 Task: Find connections with filter location Arganzuela with filter topic #Automationwith filter profile language French with filter current company Fresher jobs and hiring alerts with filter school Jaypee University of Engineering and Technology with filter industry Food and Beverage Services with filter service category Lead Generation with filter keywords title Board of Directors
Action: Mouse moved to (191, 243)
Screenshot: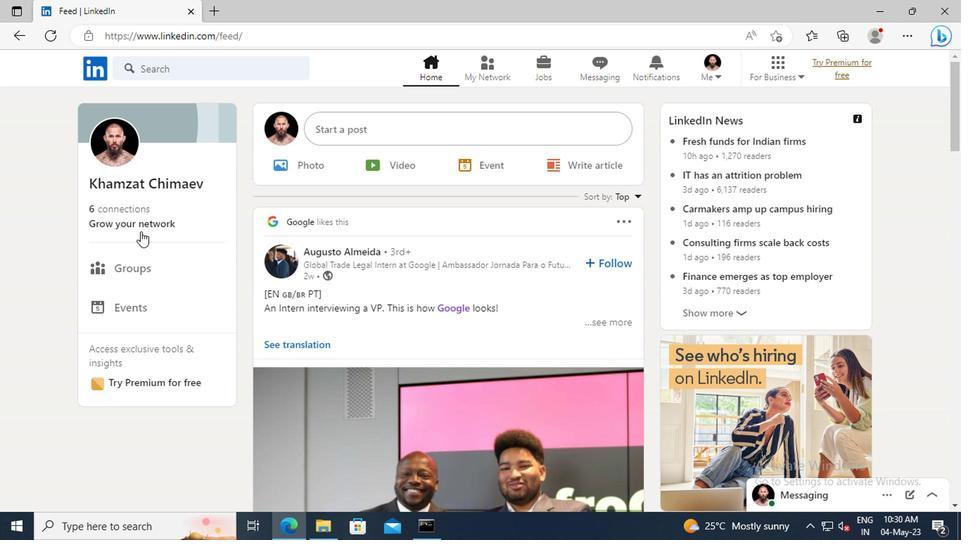 
Action: Mouse pressed left at (191, 243)
Screenshot: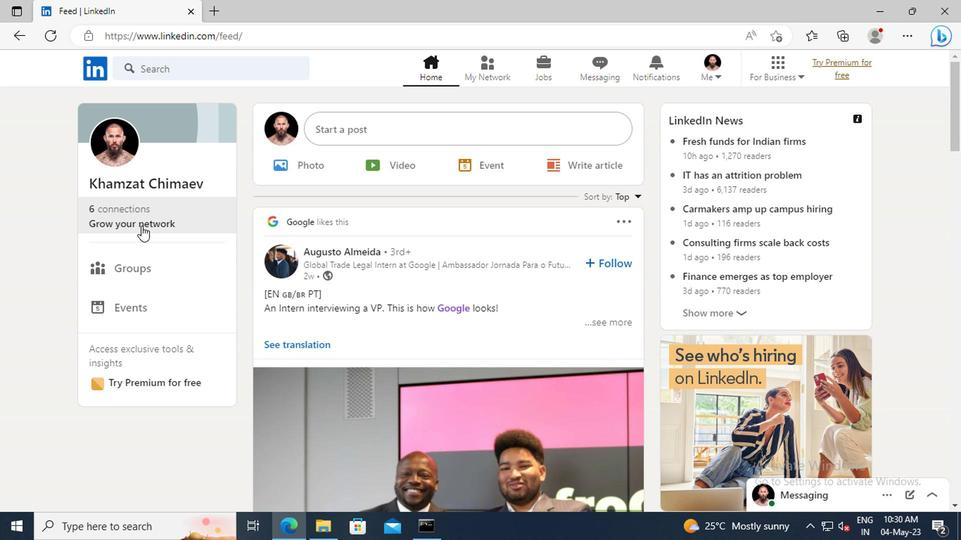 
Action: Mouse moved to (196, 194)
Screenshot: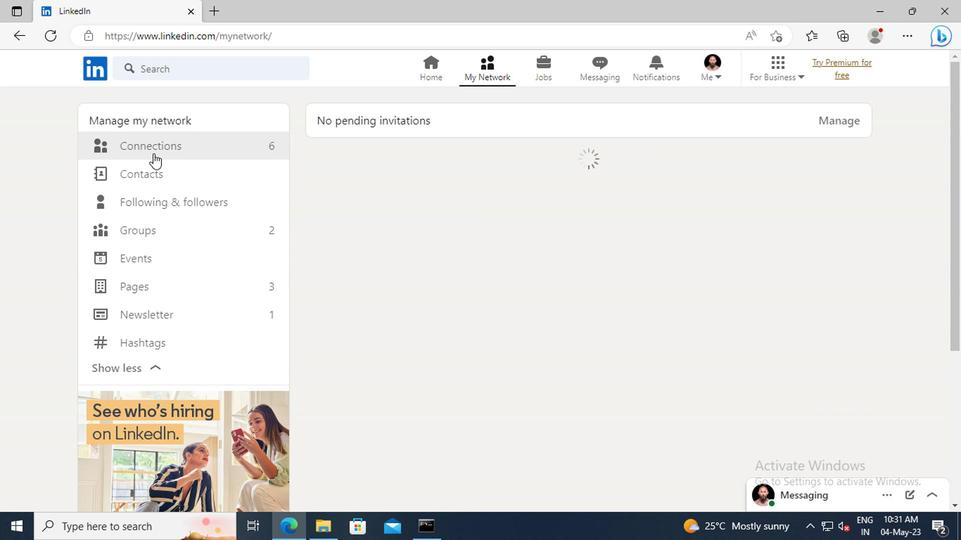 
Action: Mouse pressed left at (196, 194)
Screenshot: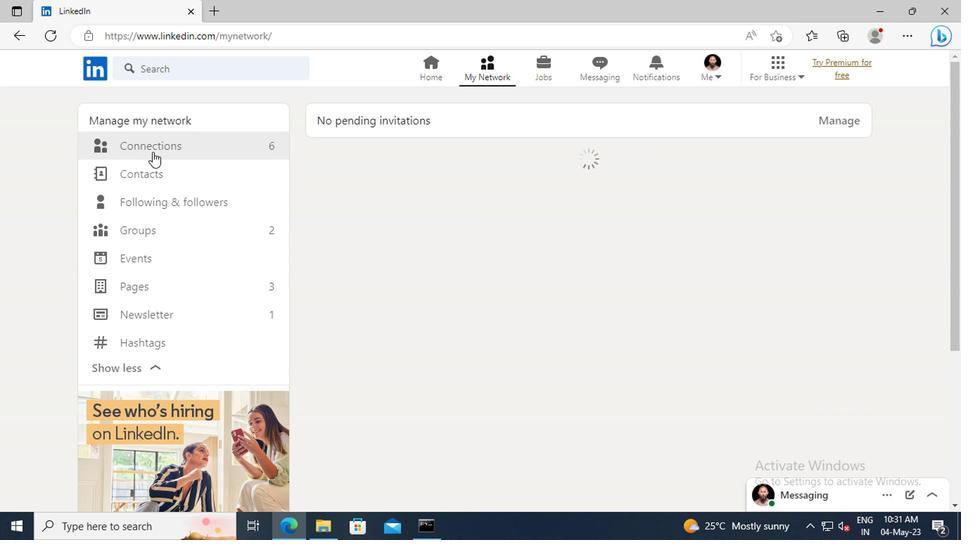 
Action: Mouse moved to (495, 191)
Screenshot: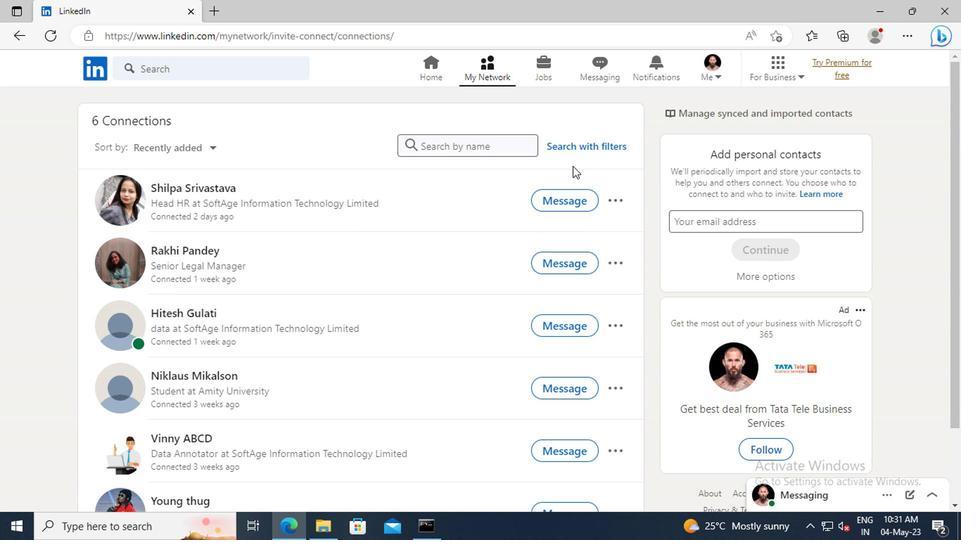 
Action: Mouse pressed left at (495, 191)
Screenshot: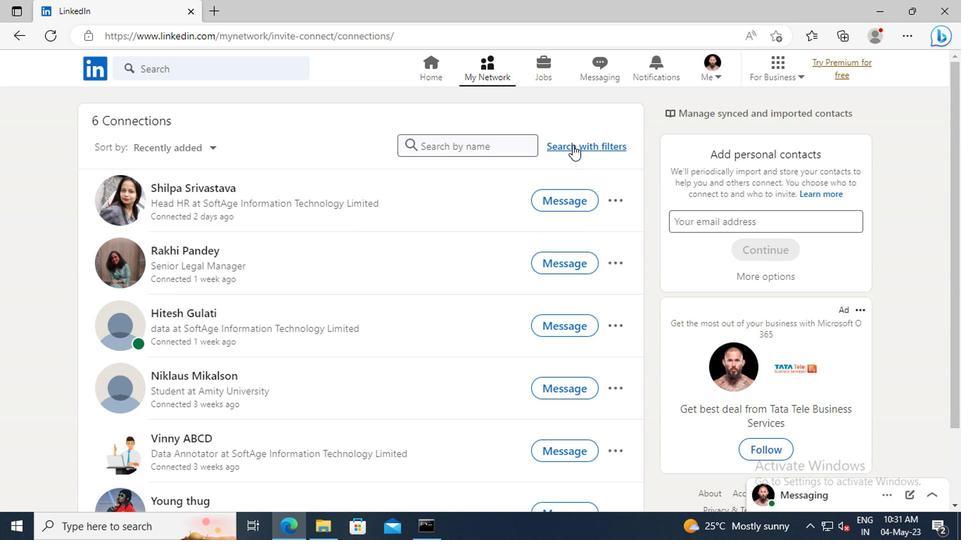 
Action: Mouse moved to (470, 166)
Screenshot: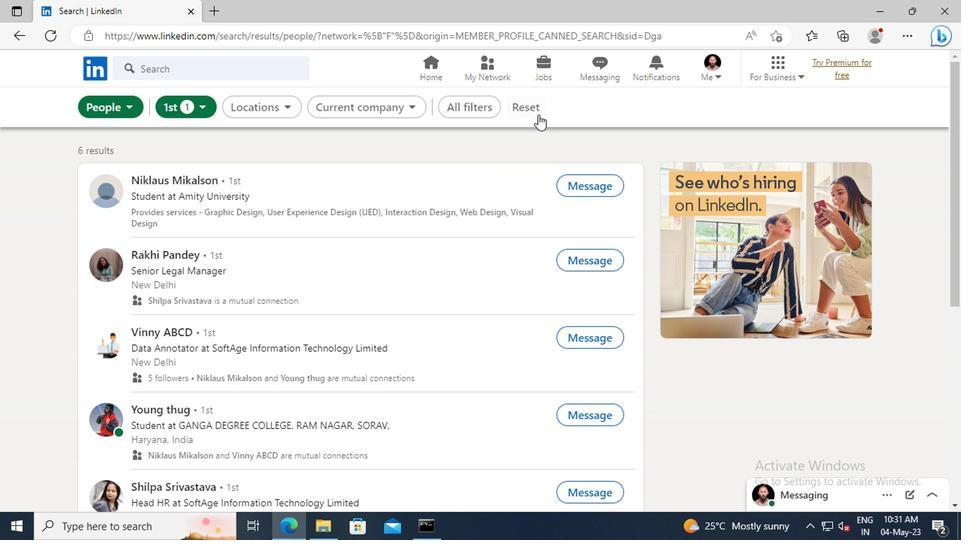 
Action: Mouse pressed left at (470, 166)
Screenshot: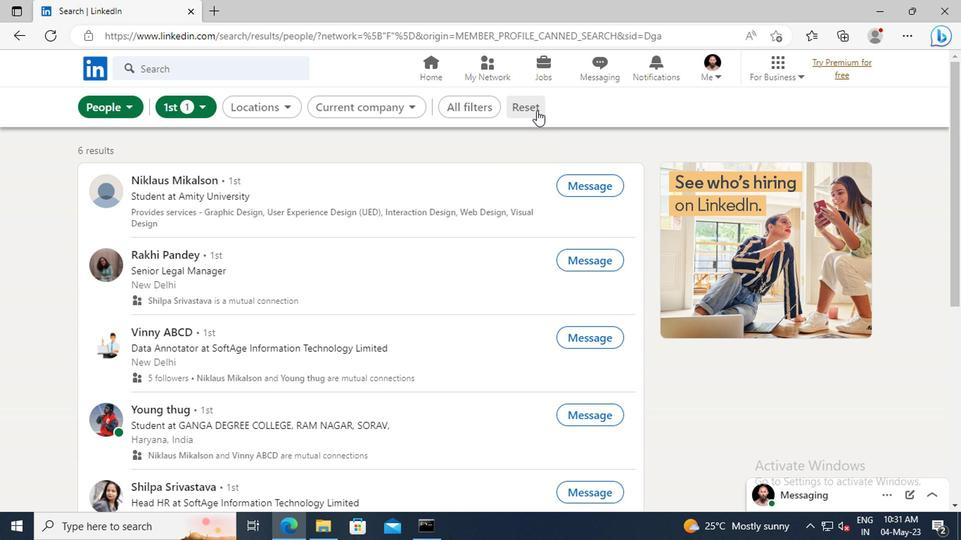 
Action: Mouse moved to (456, 166)
Screenshot: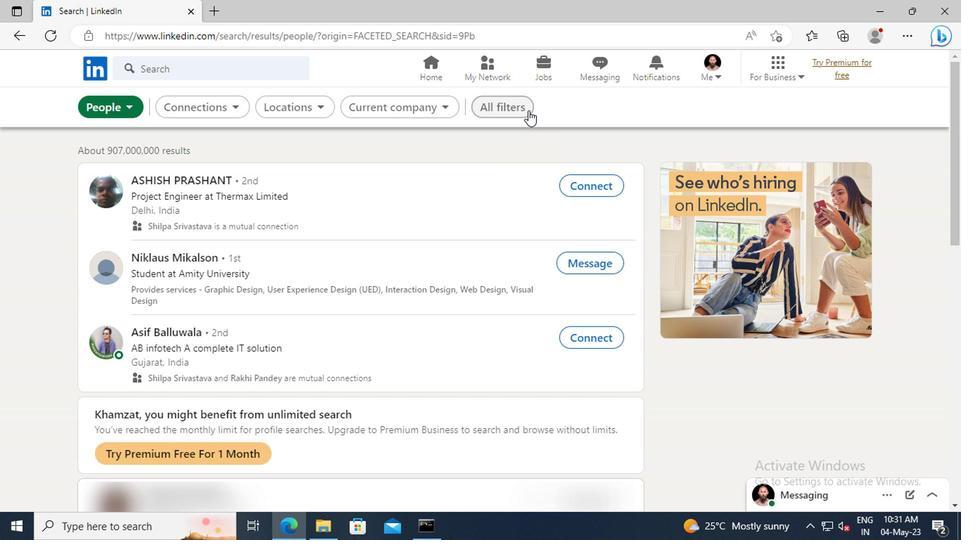 
Action: Mouse pressed left at (456, 166)
Screenshot: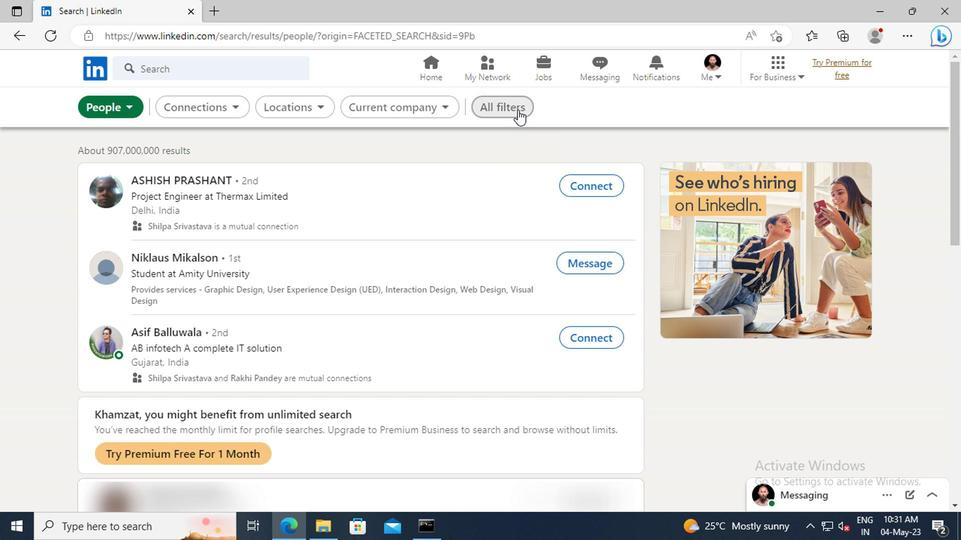 
Action: Mouse moved to (636, 287)
Screenshot: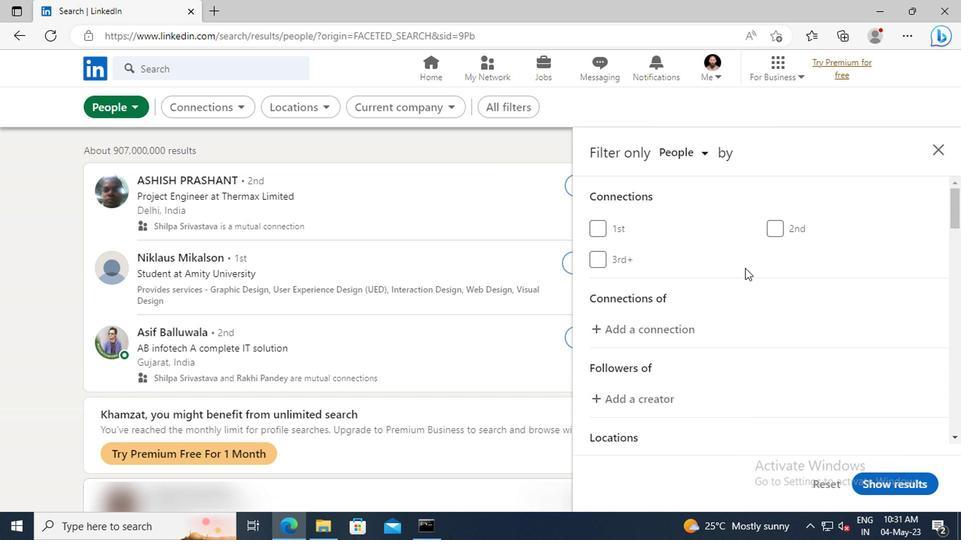 
Action: Mouse scrolled (636, 287) with delta (0, 0)
Screenshot: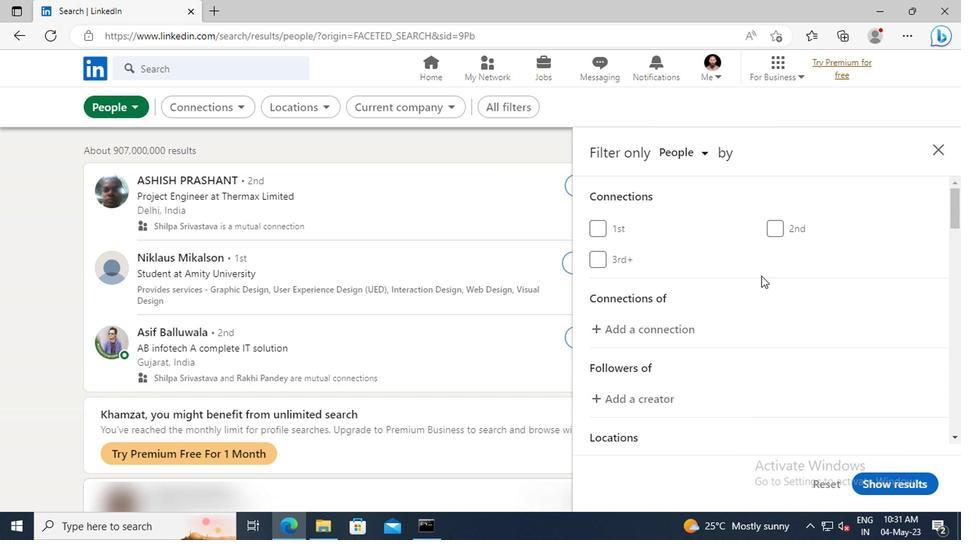 
Action: Mouse scrolled (636, 287) with delta (0, 0)
Screenshot: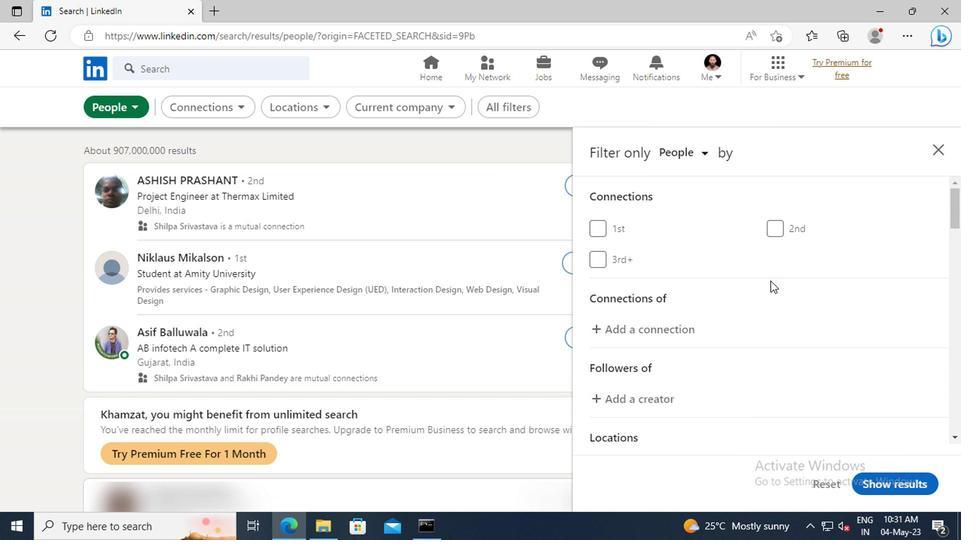 
Action: Mouse scrolled (636, 287) with delta (0, 0)
Screenshot: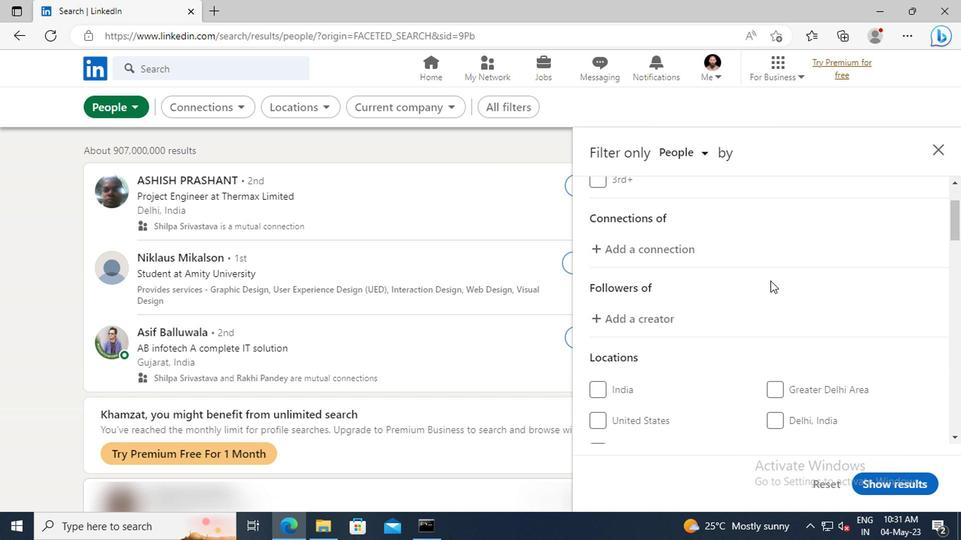 
Action: Mouse scrolled (636, 287) with delta (0, 0)
Screenshot: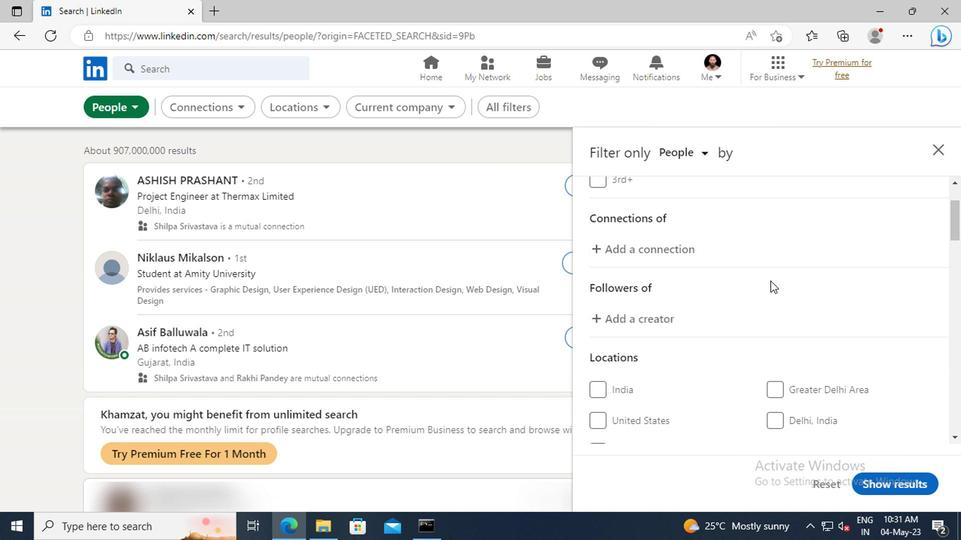 
Action: Mouse scrolled (636, 287) with delta (0, 0)
Screenshot: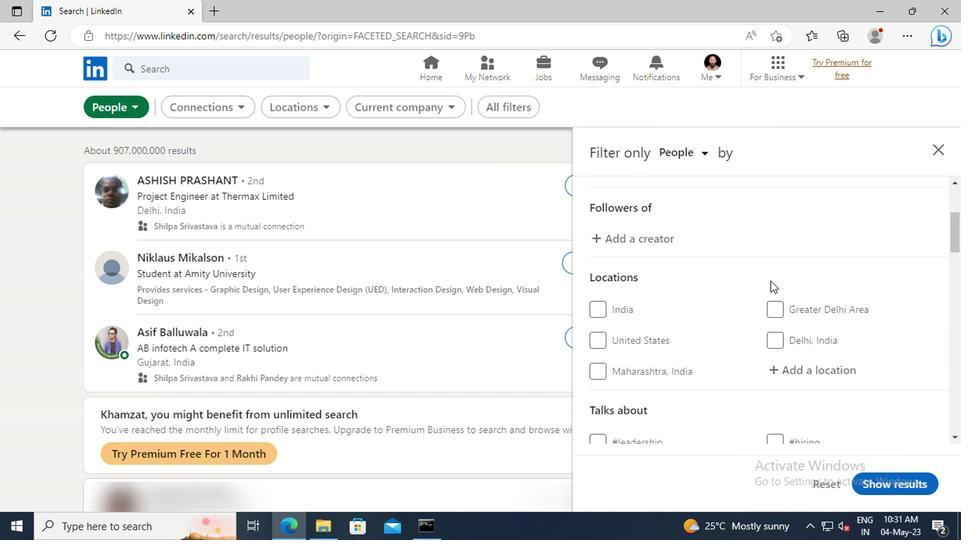 
Action: Mouse scrolled (636, 287) with delta (0, 0)
Screenshot: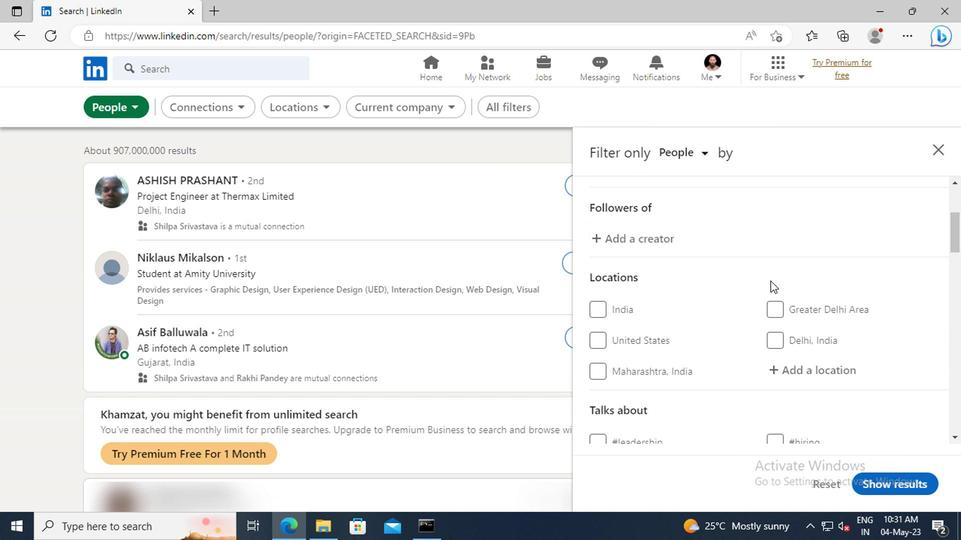 
Action: Mouse moved to (642, 293)
Screenshot: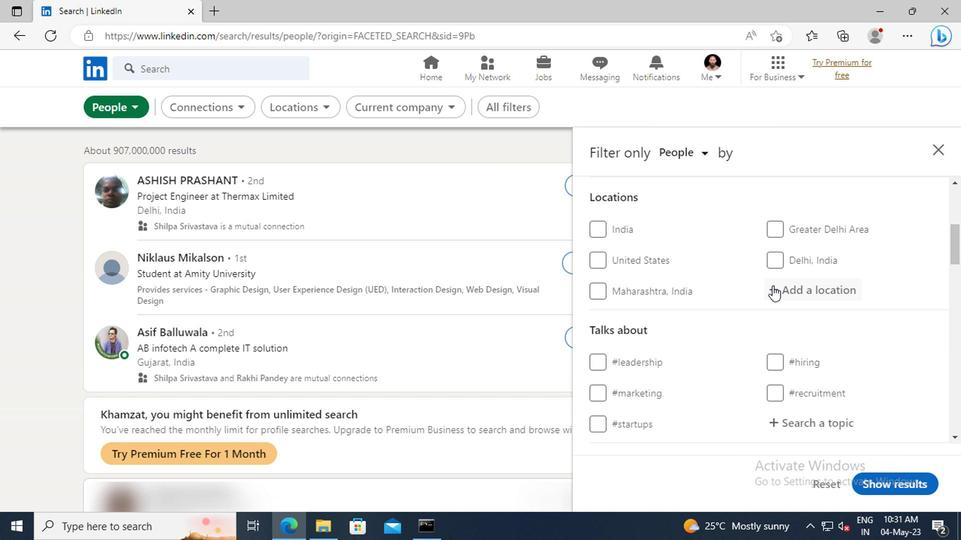 
Action: Mouse pressed left at (642, 293)
Screenshot: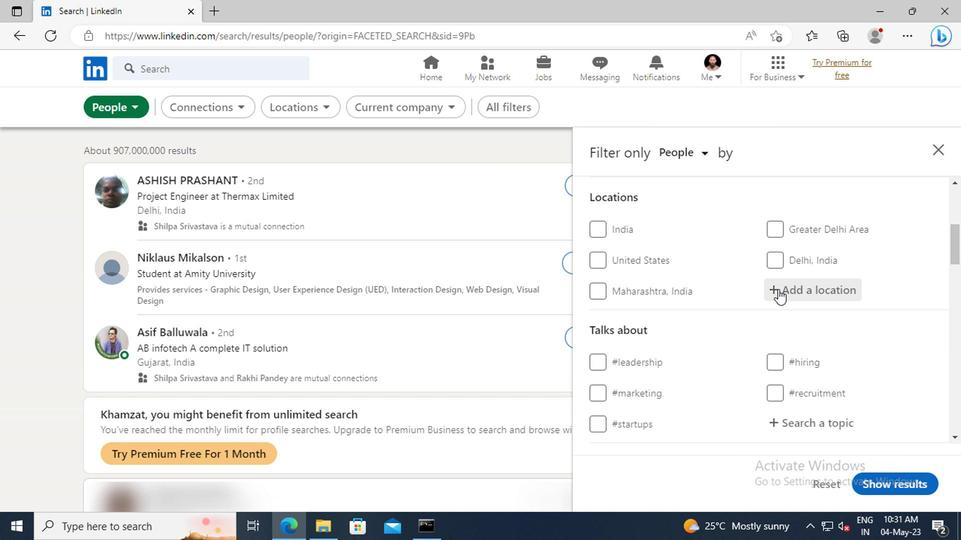 
Action: Key pressed <Key.shift>ARGANZUELA<Key.enter>
Screenshot: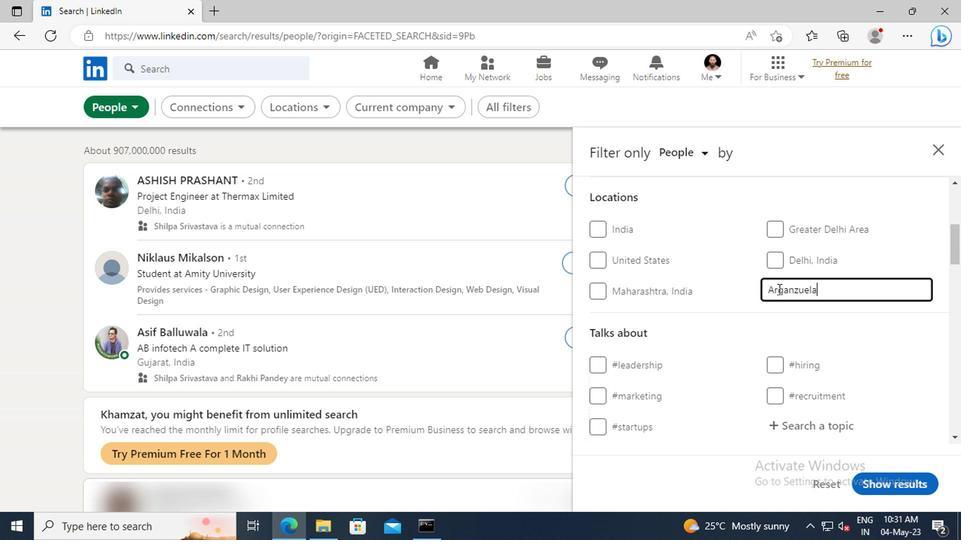 
Action: Mouse scrolled (642, 293) with delta (0, 0)
Screenshot: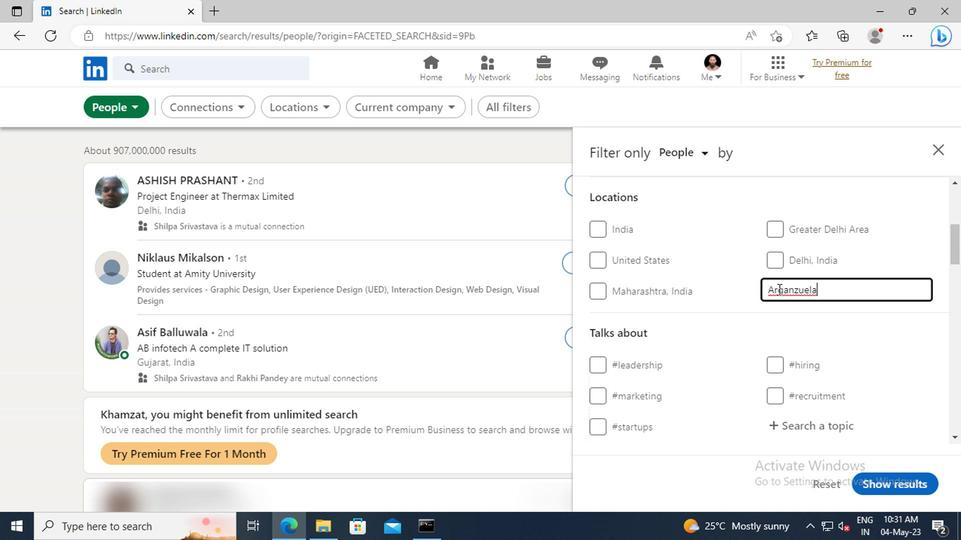 
Action: Mouse scrolled (642, 293) with delta (0, 0)
Screenshot: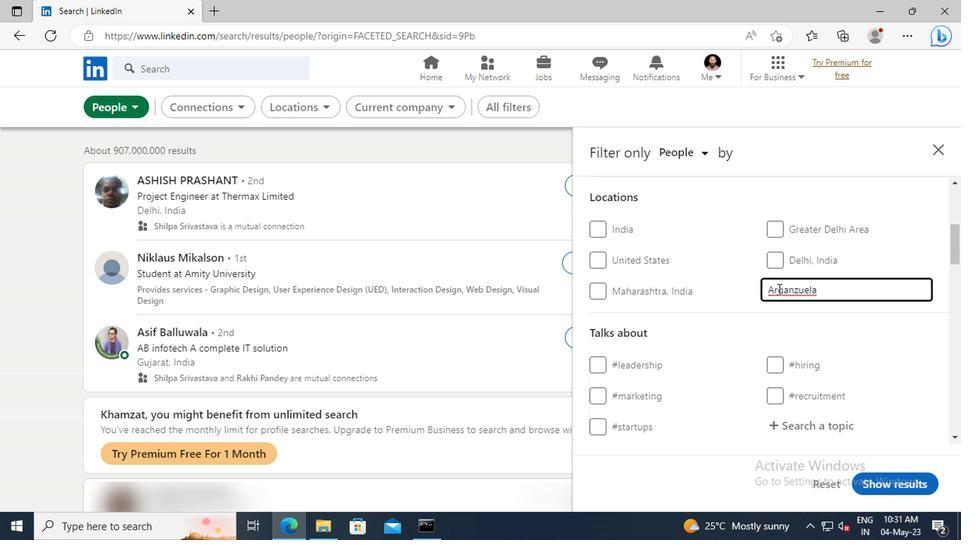 
Action: Mouse scrolled (642, 293) with delta (0, 0)
Screenshot: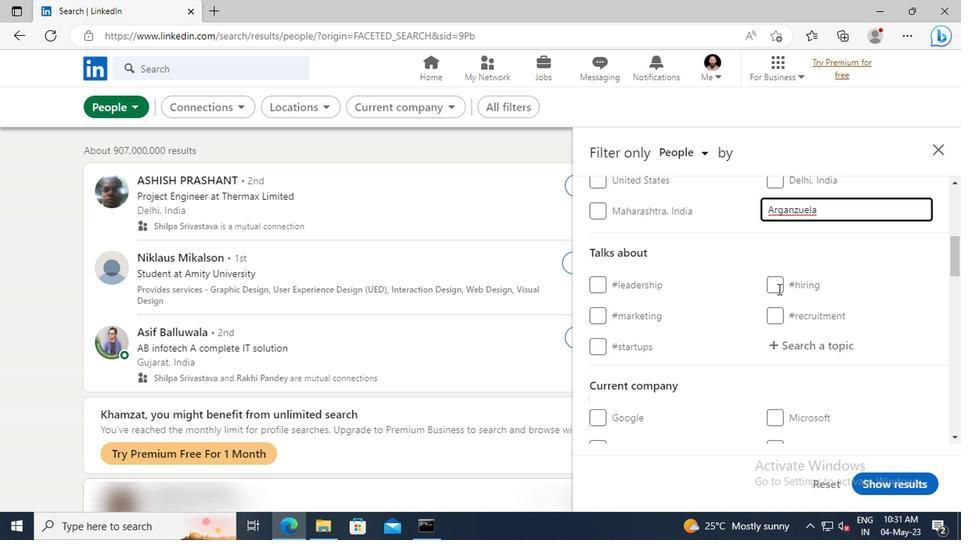 
Action: Mouse moved to (646, 304)
Screenshot: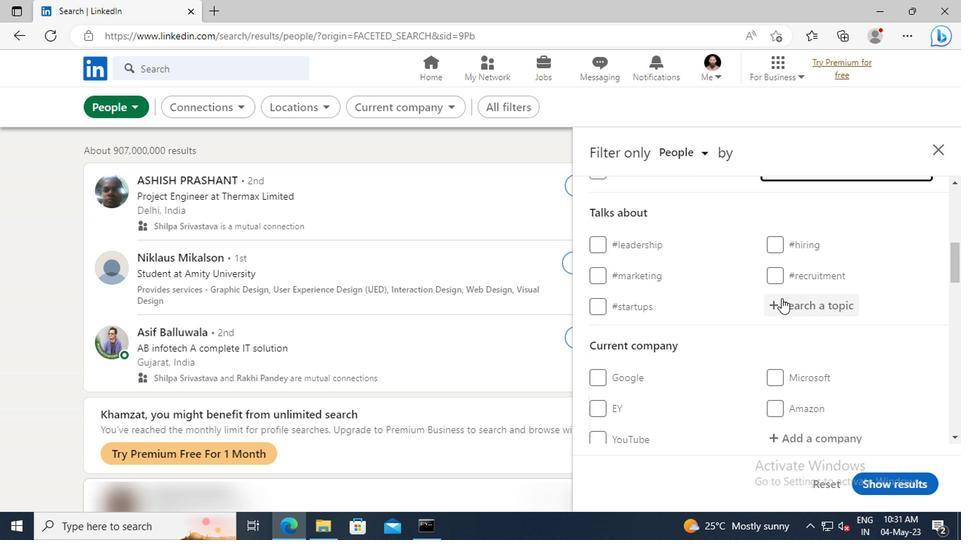 
Action: Mouse pressed left at (646, 304)
Screenshot: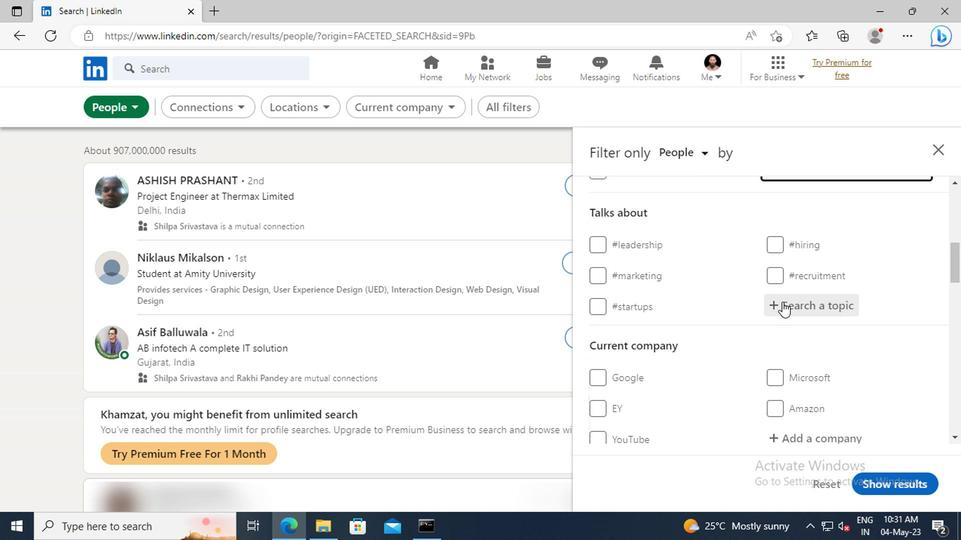 
Action: Key pressed <Key.shift>AUTOMAT
Screenshot: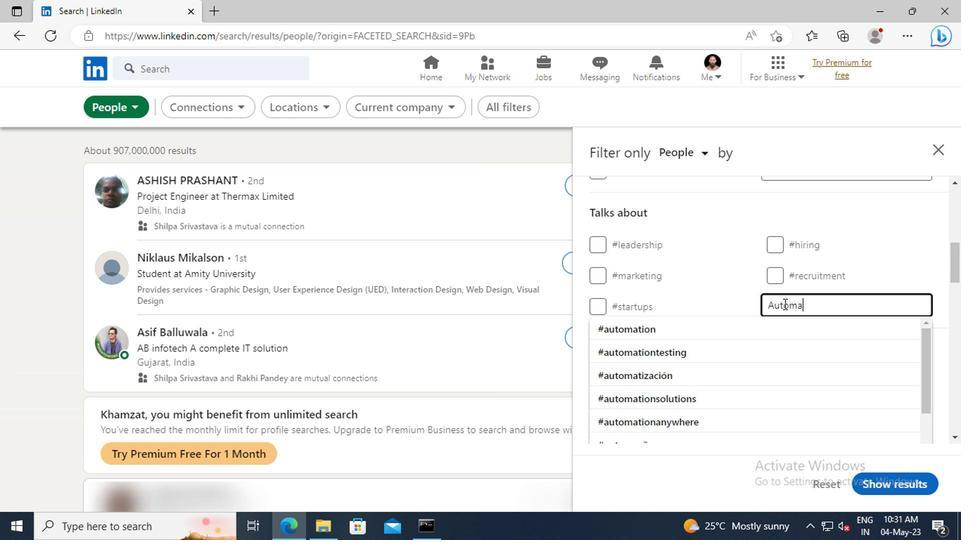 
Action: Mouse moved to (650, 318)
Screenshot: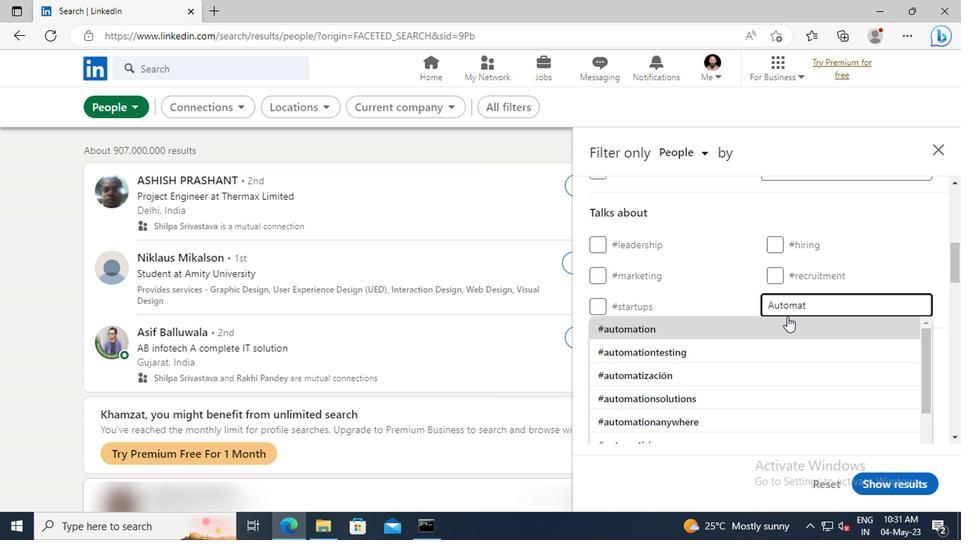 
Action: Mouse pressed left at (650, 318)
Screenshot: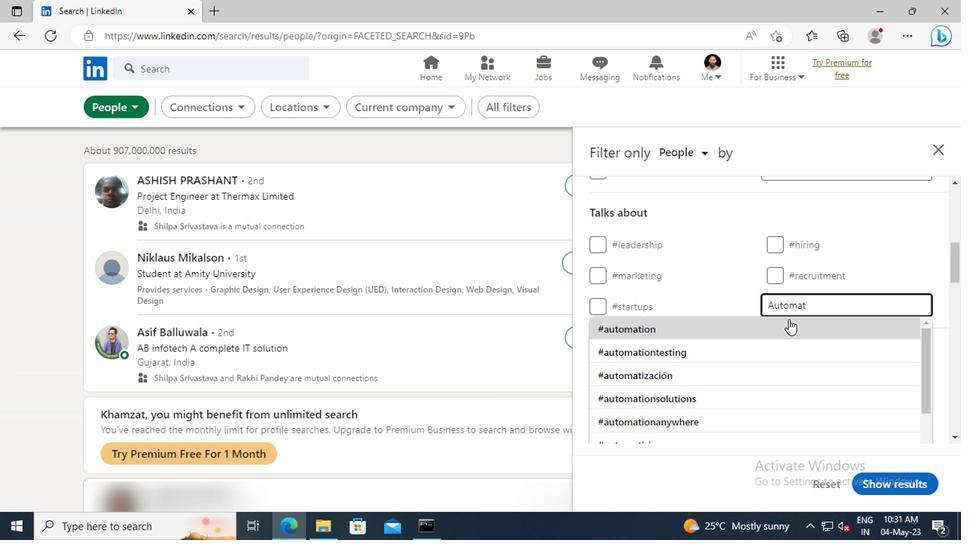 
Action: Mouse scrolled (650, 317) with delta (0, 0)
Screenshot: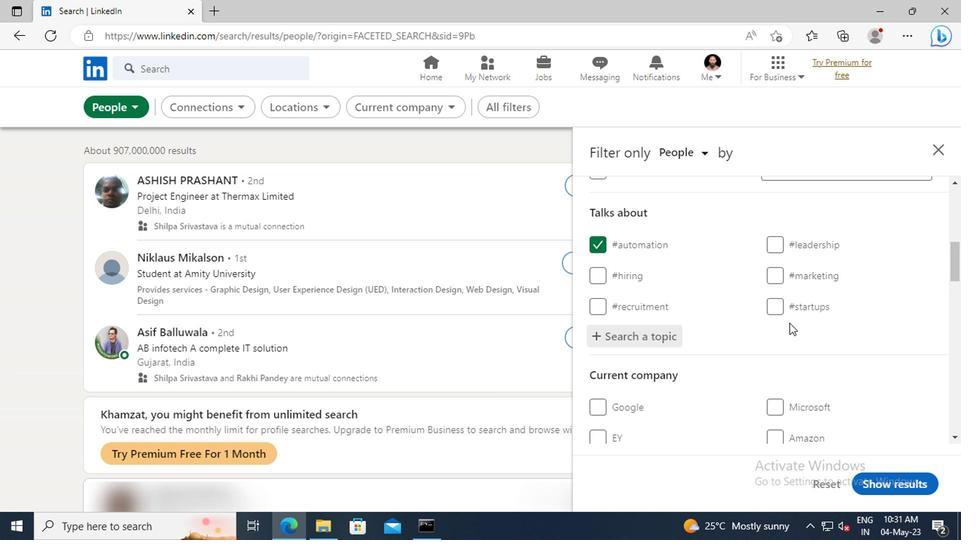 
Action: Mouse scrolled (650, 317) with delta (0, 0)
Screenshot: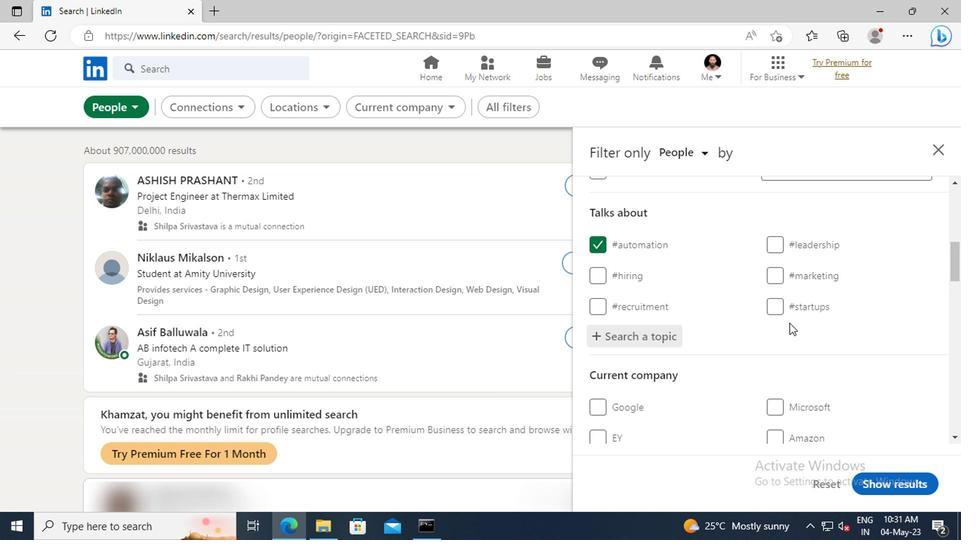 
Action: Mouse scrolled (650, 317) with delta (0, 0)
Screenshot: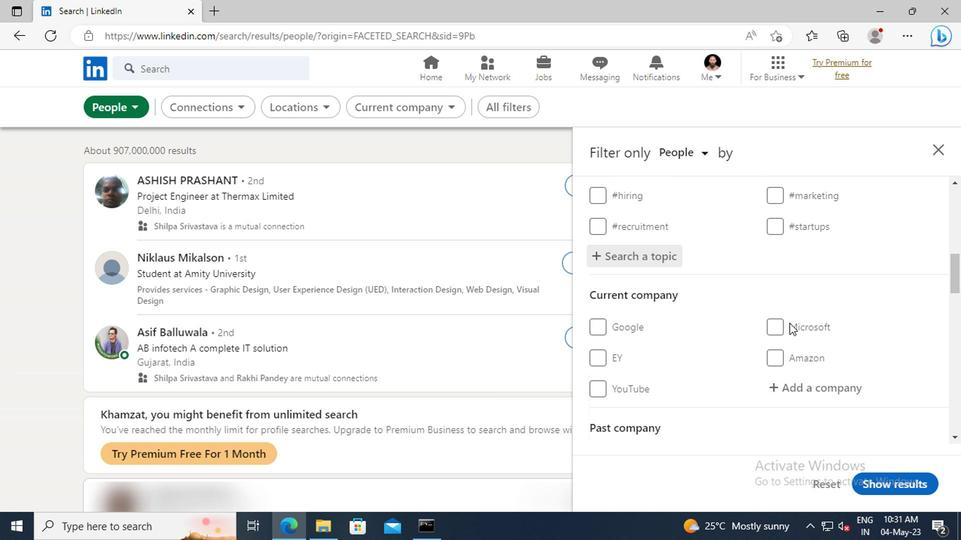 
Action: Mouse scrolled (650, 317) with delta (0, 0)
Screenshot: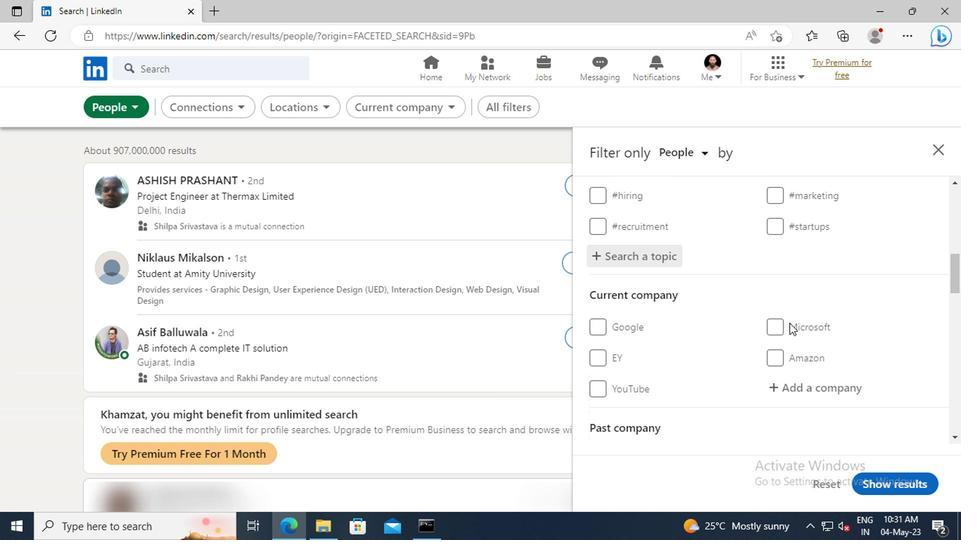 
Action: Mouse scrolled (650, 317) with delta (0, 0)
Screenshot: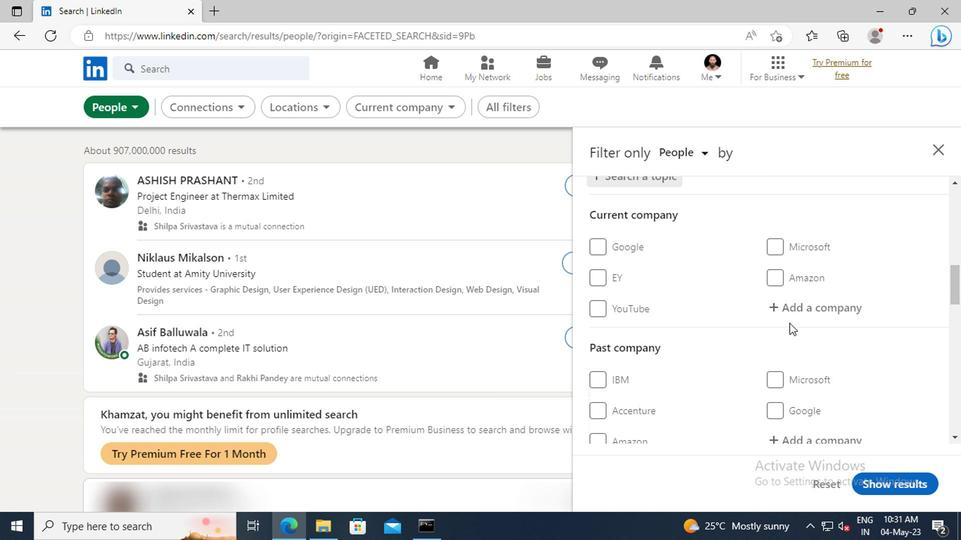 
Action: Mouse scrolled (650, 317) with delta (0, 0)
Screenshot: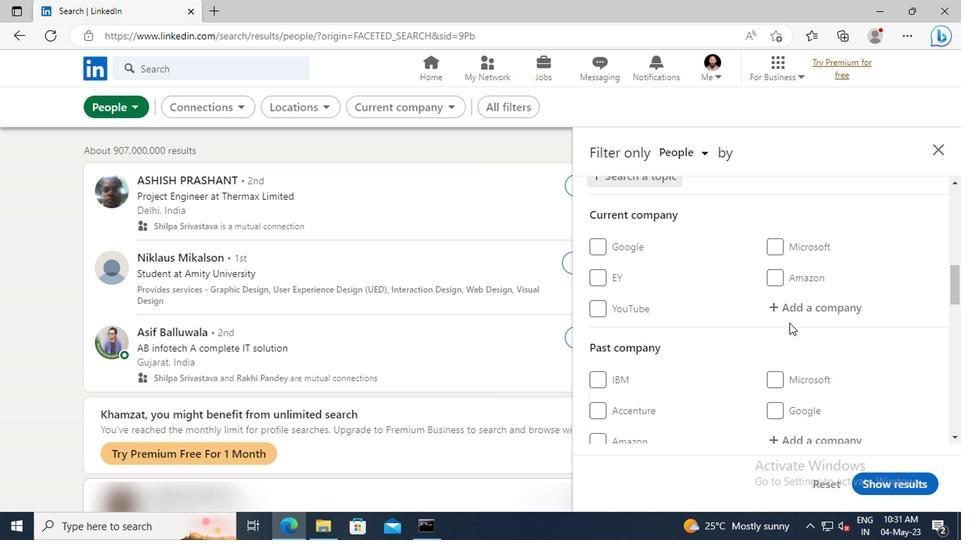 
Action: Mouse scrolled (650, 317) with delta (0, 0)
Screenshot: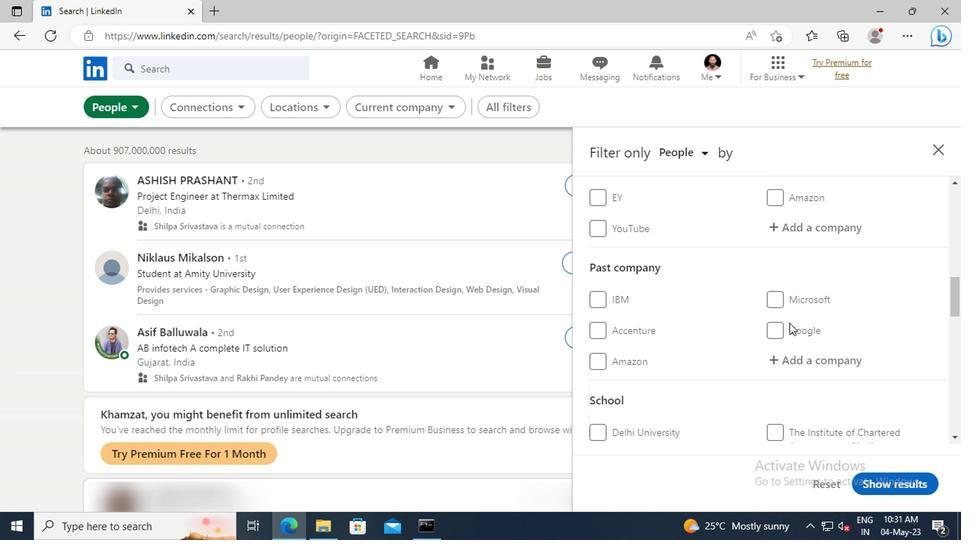 
Action: Mouse scrolled (650, 317) with delta (0, 0)
Screenshot: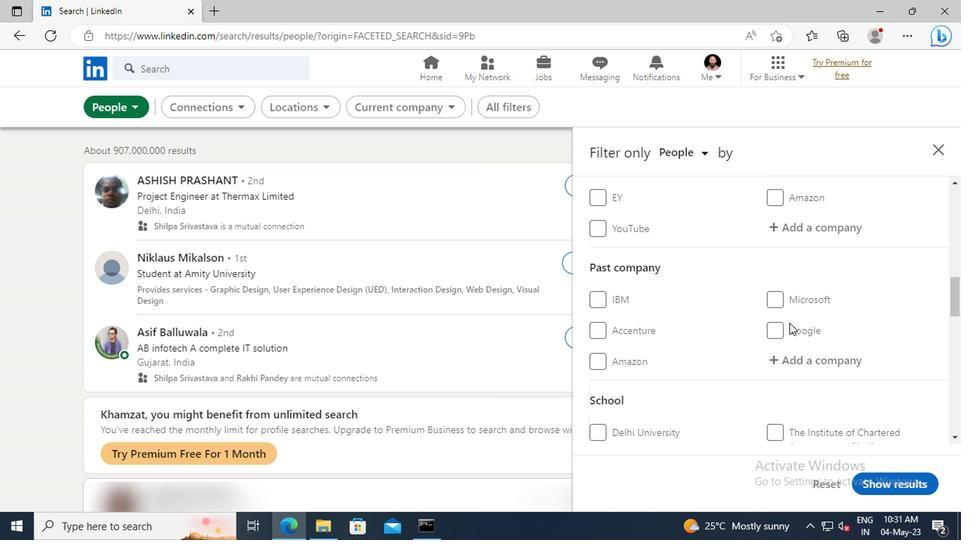 
Action: Mouse scrolled (650, 317) with delta (0, 0)
Screenshot: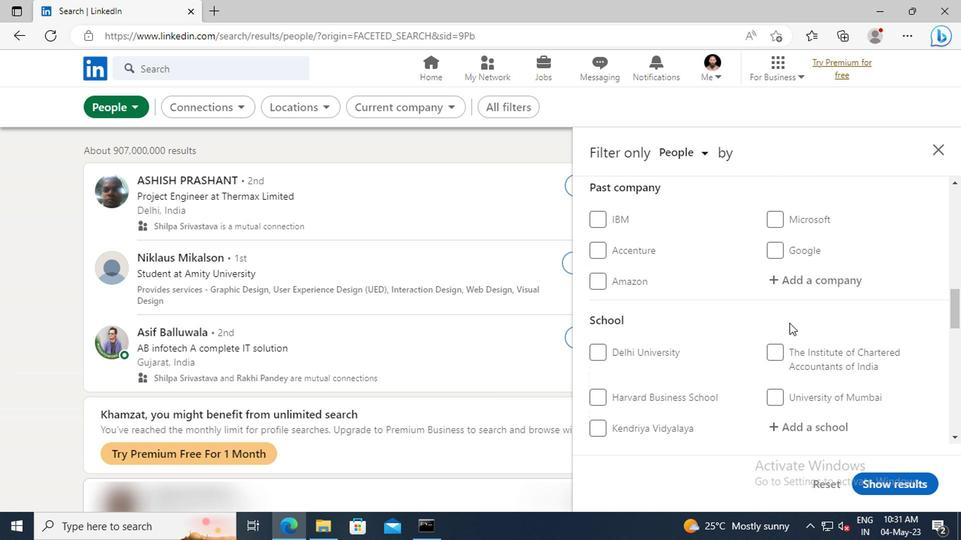 
Action: Mouse scrolled (650, 317) with delta (0, 0)
Screenshot: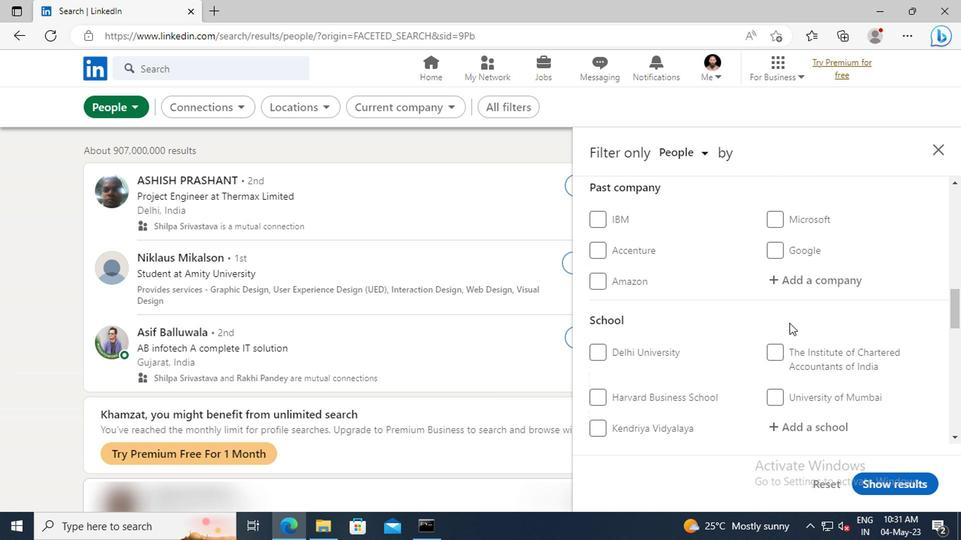 
Action: Mouse scrolled (650, 317) with delta (0, 0)
Screenshot: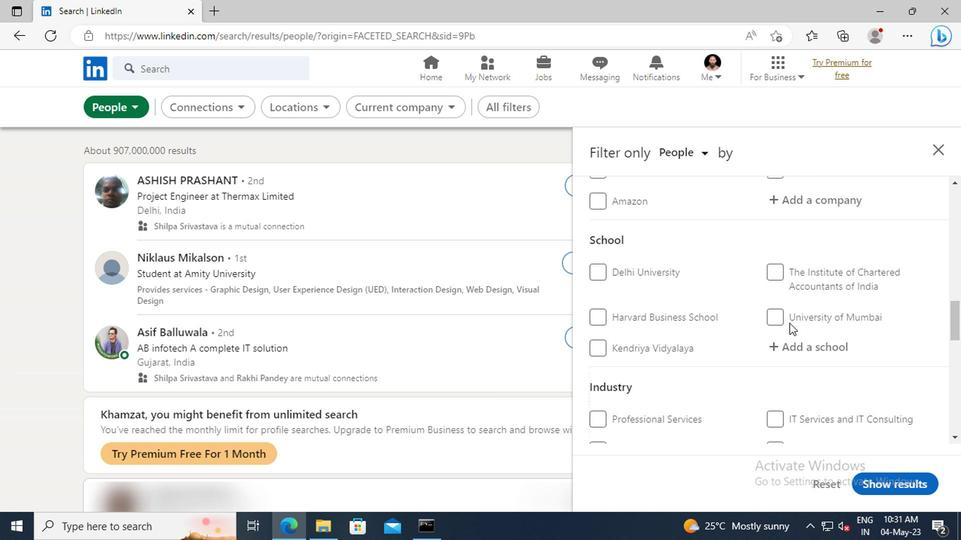 
Action: Mouse scrolled (650, 317) with delta (0, 0)
Screenshot: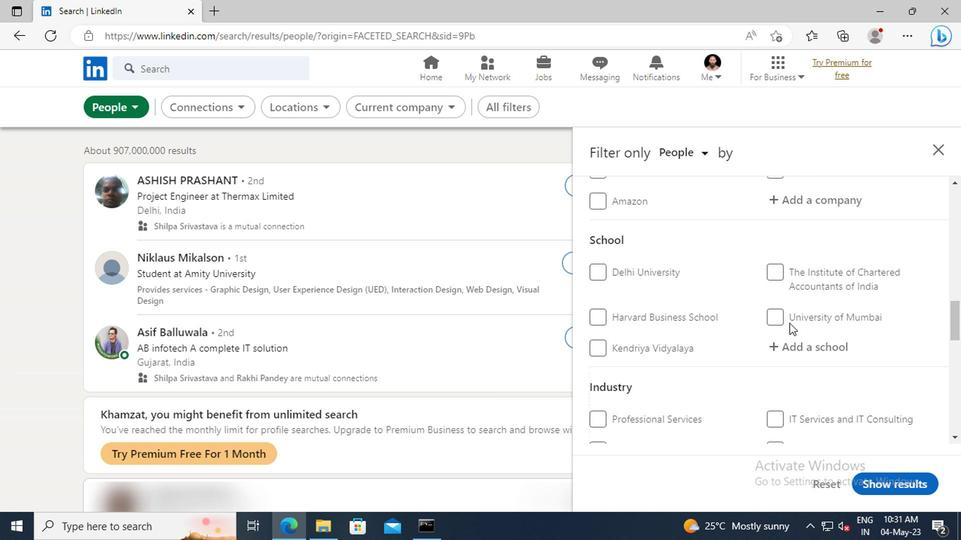 
Action: Mouse scrolled (650, 317) with delta (0, 0)
Screenshot: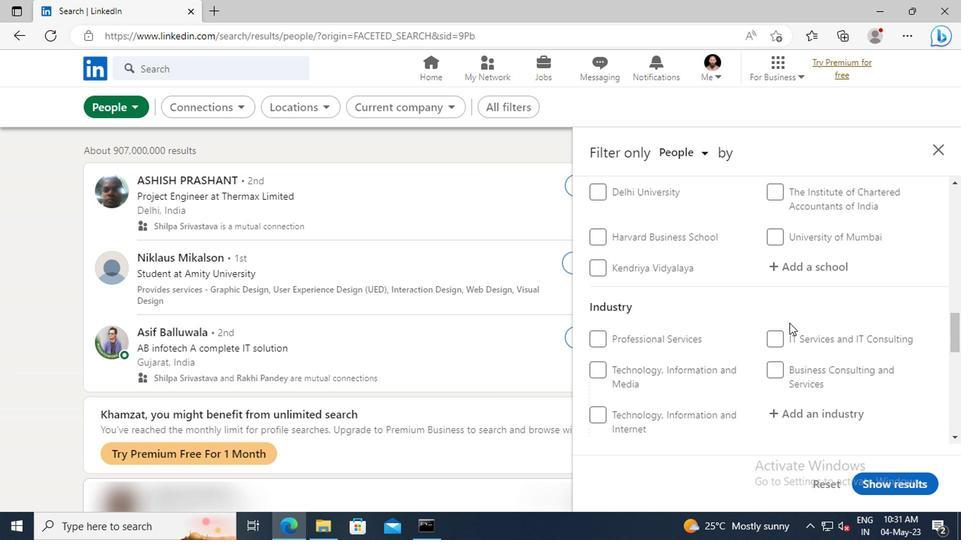 
Action: Mouse scrolled (650, 317) with delta (0, 0)
Screenshot: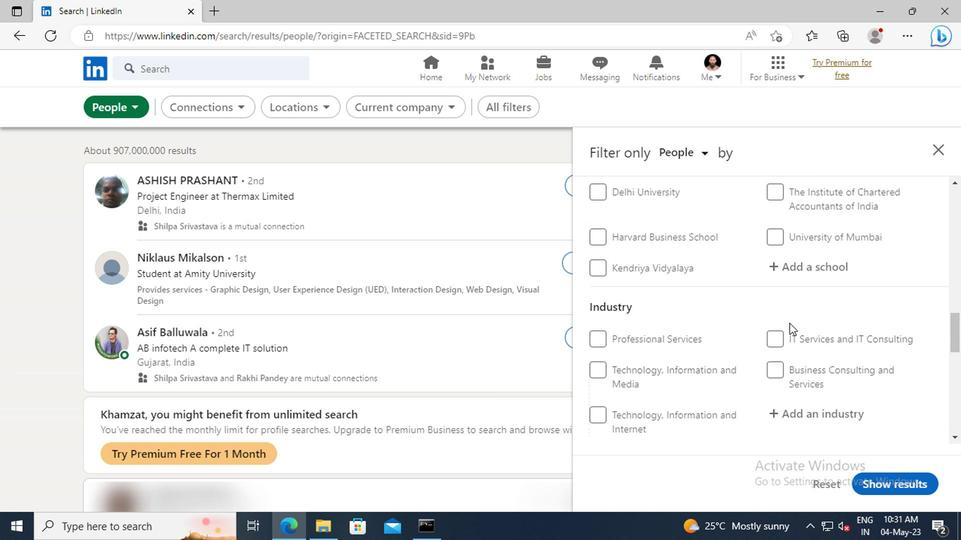 
Action: Mouse scrolled (650, 317) with delta (0, 0)
Screenshot: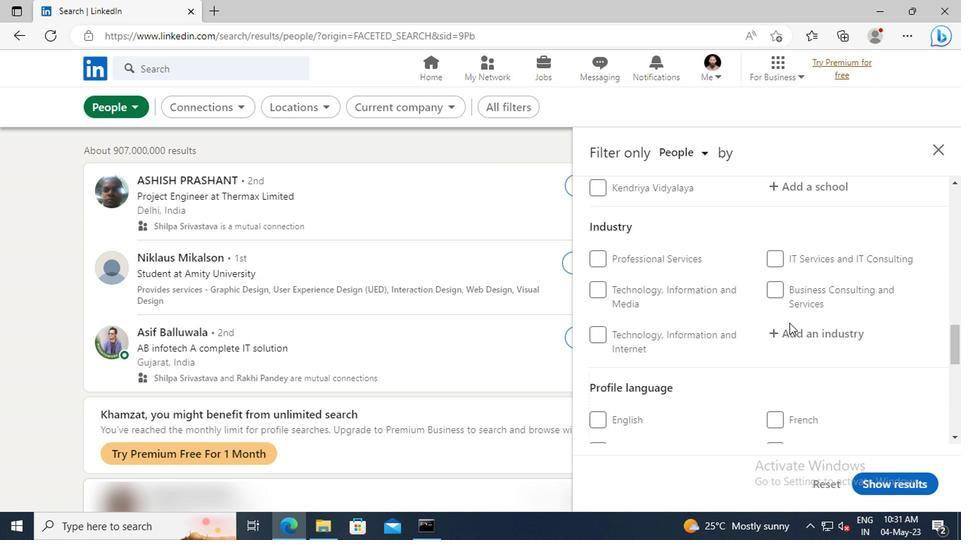 
Action: Mouse moved to (650, 318)
Screenshot: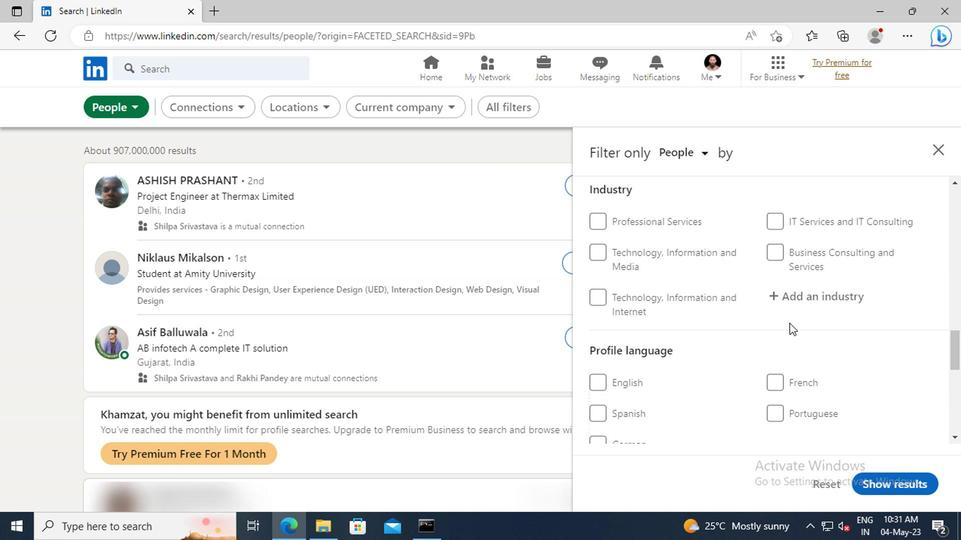 
Action: Mouse scrolled (650, 318) with delta (0, 0)
Screenshot: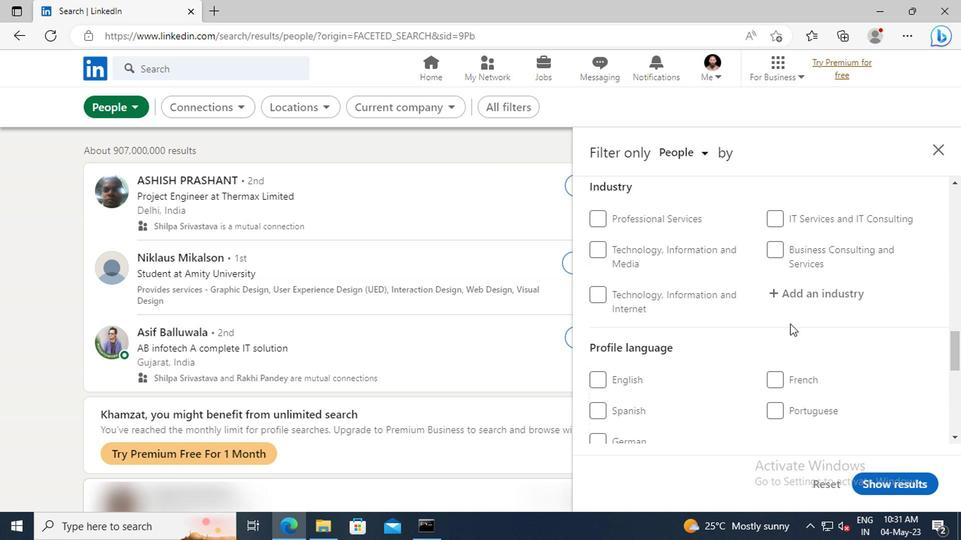 
Action: Mouse moved to (639, 330)
Screenshot: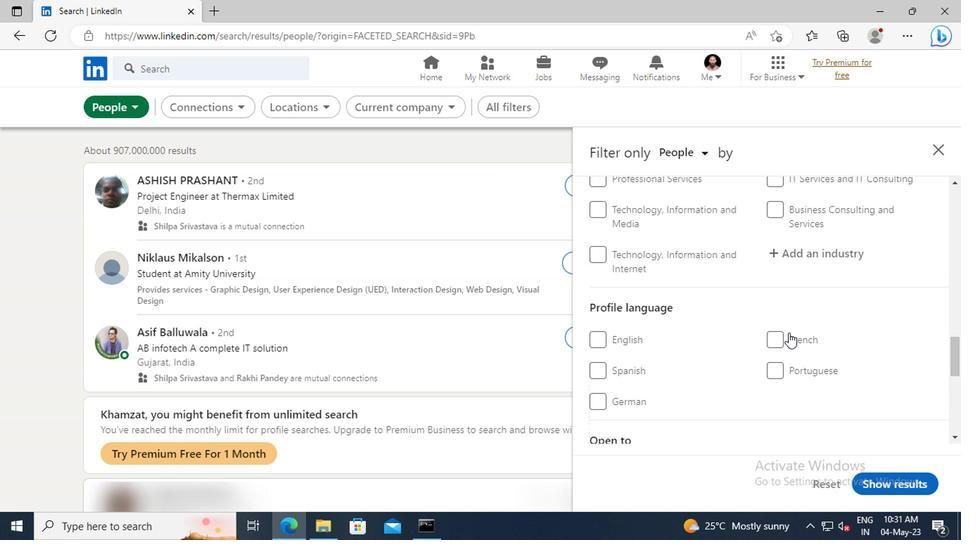 
Action: Mouse pressed left at (639, 330)
Screenshot: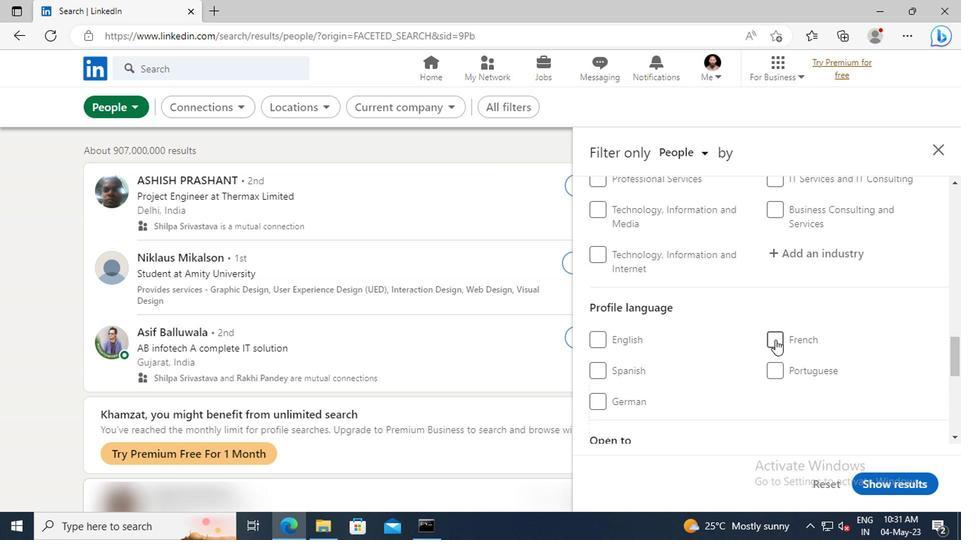 
Action: Mouse moved to (648, 305)
Screenshot: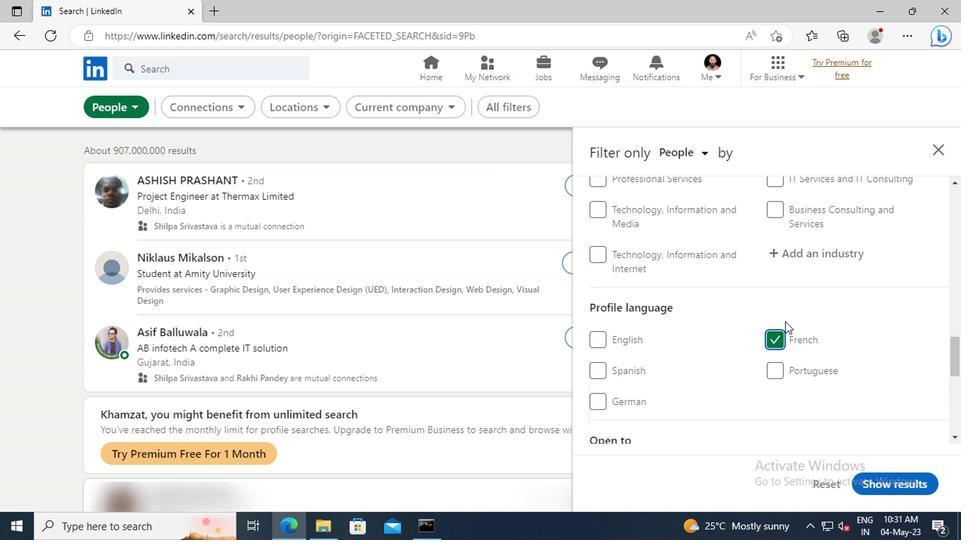 
Action: Mouse scrolled (648, 306) with delta (0, 0)
Screenshot: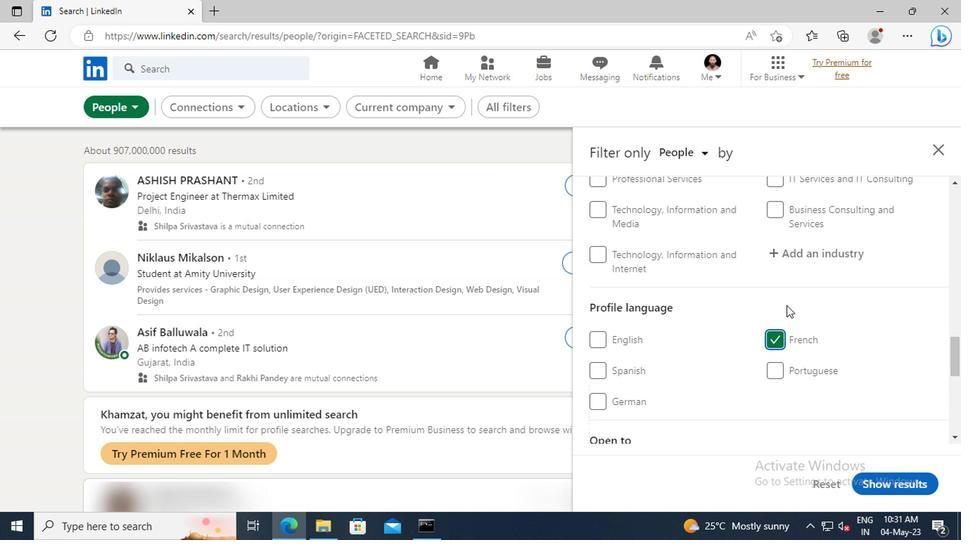 
Action: Mouse scrolled (648, 306) with delta (0, 0)
Screenshot: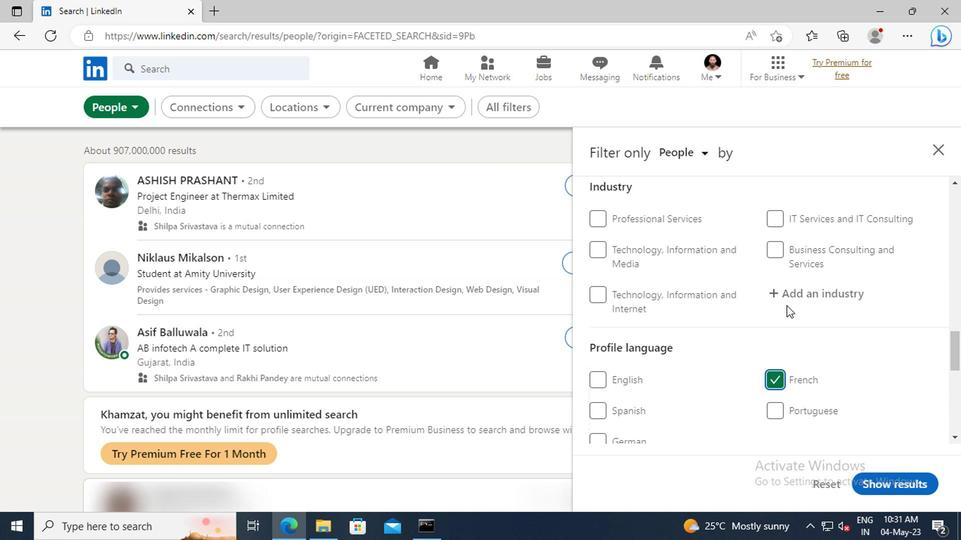 
Action: Mouse scrolled (648, 306) with delta (0, 0)
Screenshot: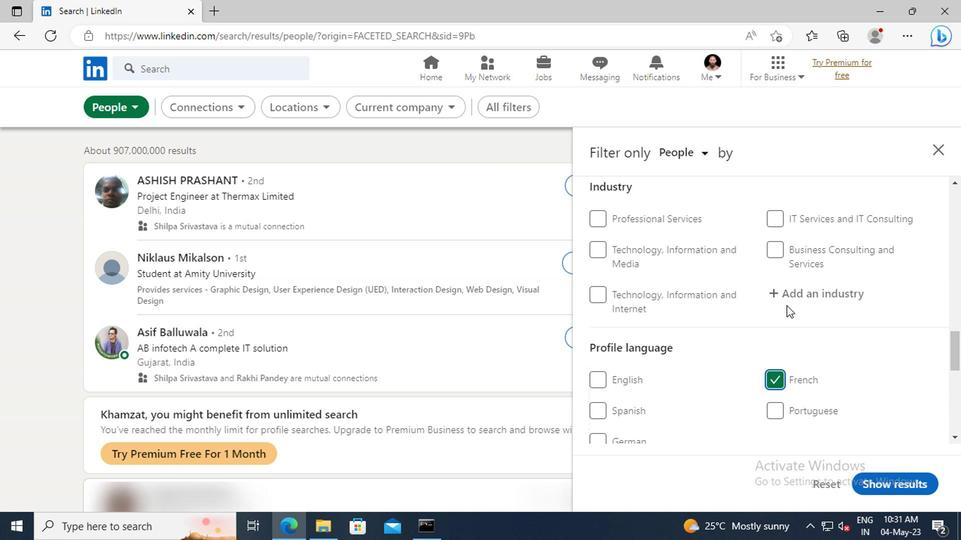 
Action: Mouse scrolled (648, 306) with delta (0, 0)
Screenshot: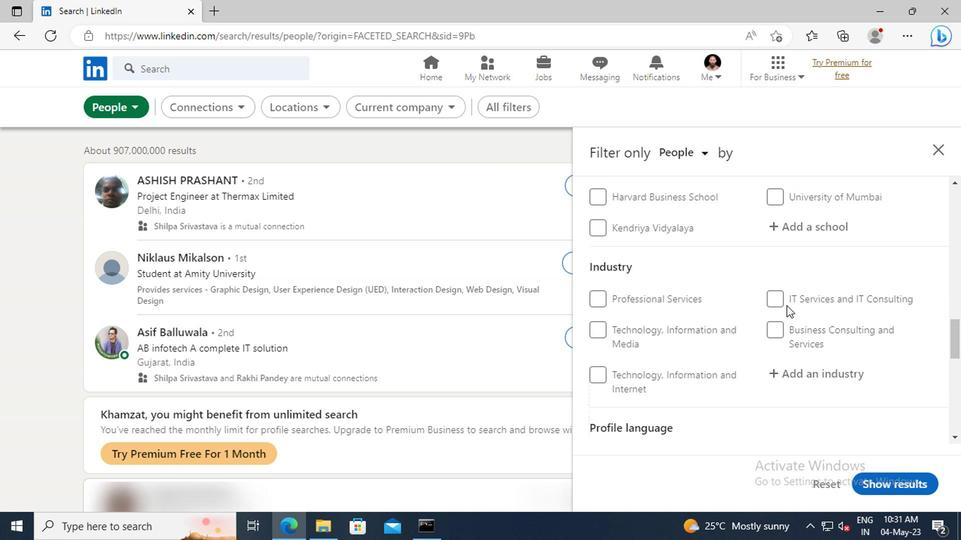 
Action: Mouse scrolled (648, 306) with delta (0, 0)
Screenshot: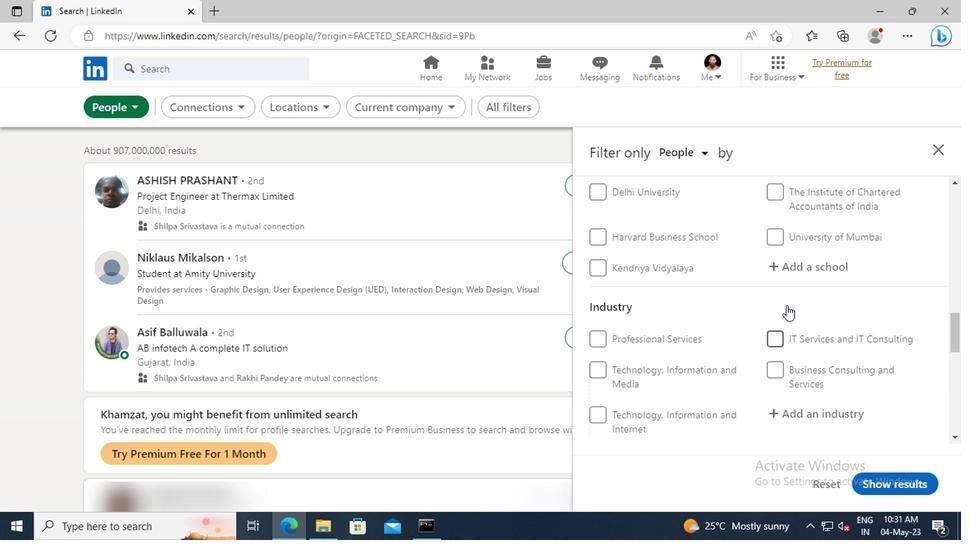 
Action: Mouse scrolled (648, 306) with delta (0, 0)
Screenshot: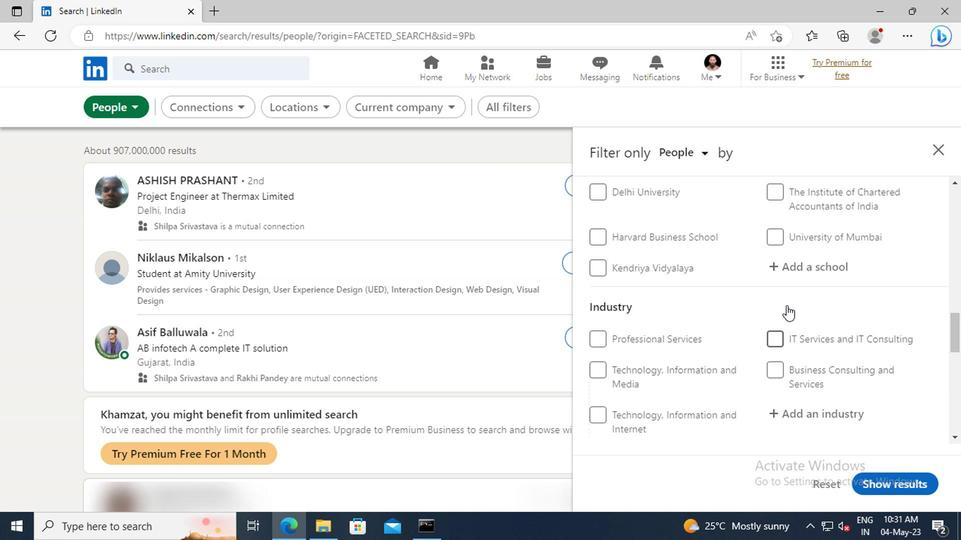 
Action: Mouse scrolled (648, 306) with delta (0, 0)
Screenshot: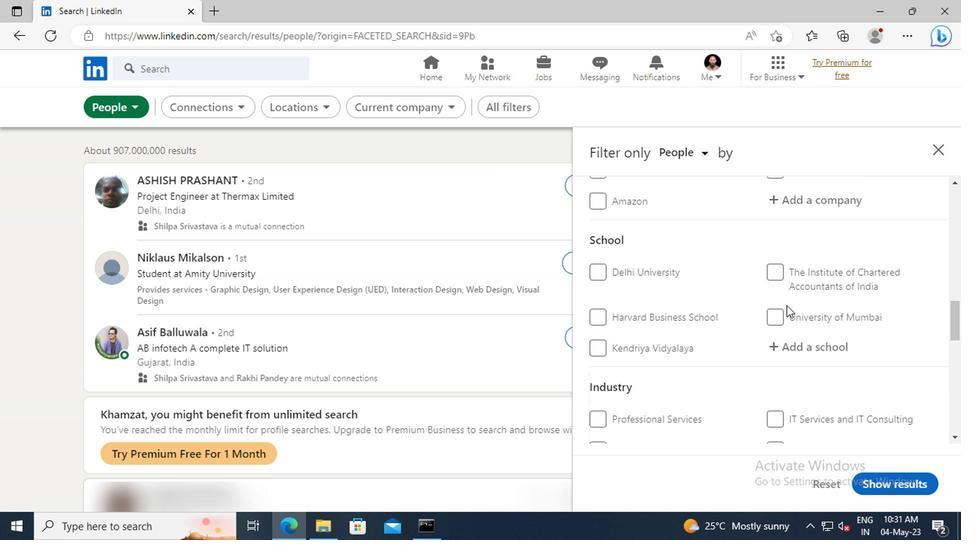 
Action: Mouse scrolled (648, 306) with delta (0, 0)
Screenshot: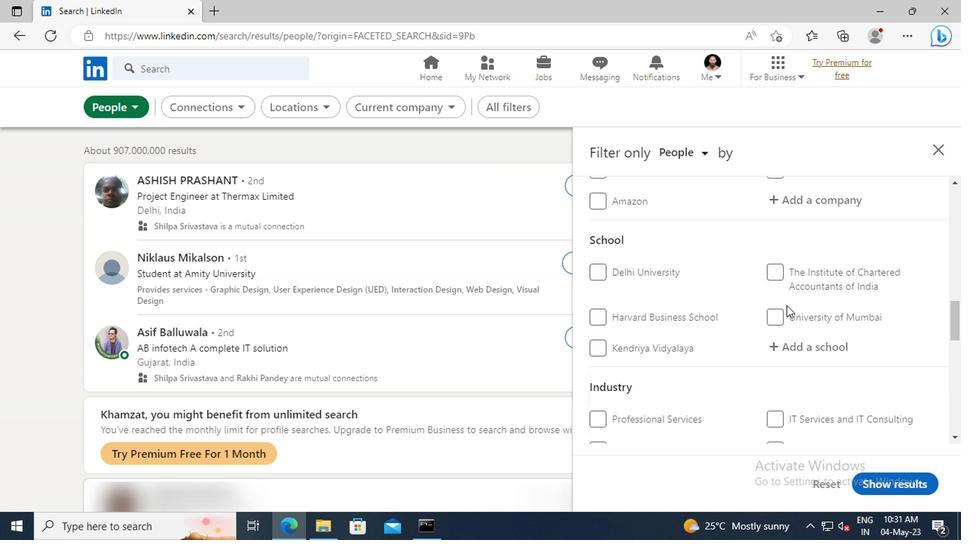 
Action: Mouse scrolled (648, 306) with delta (0, 0)
Screenshot: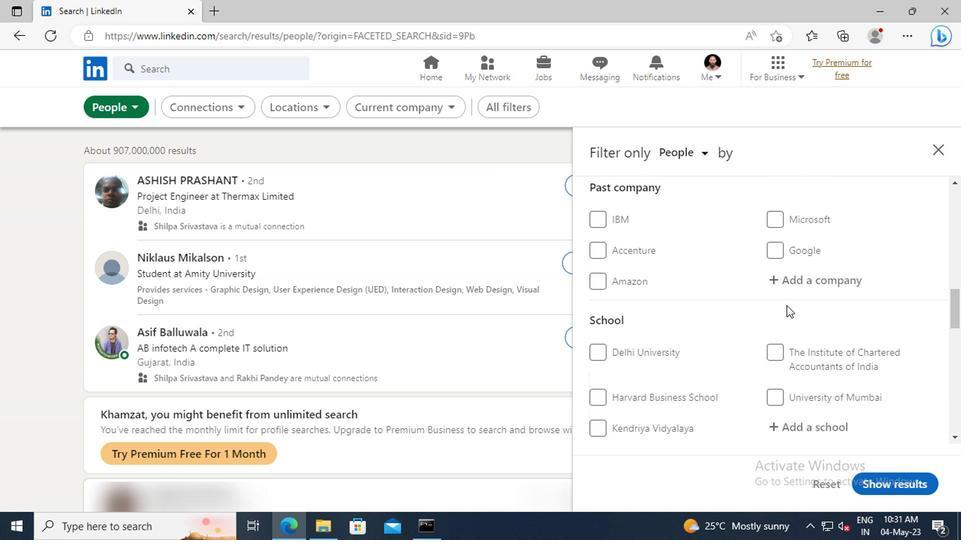 
Action: Mouse scrolled (648, 306) with delta (0, 0)
Screenshot: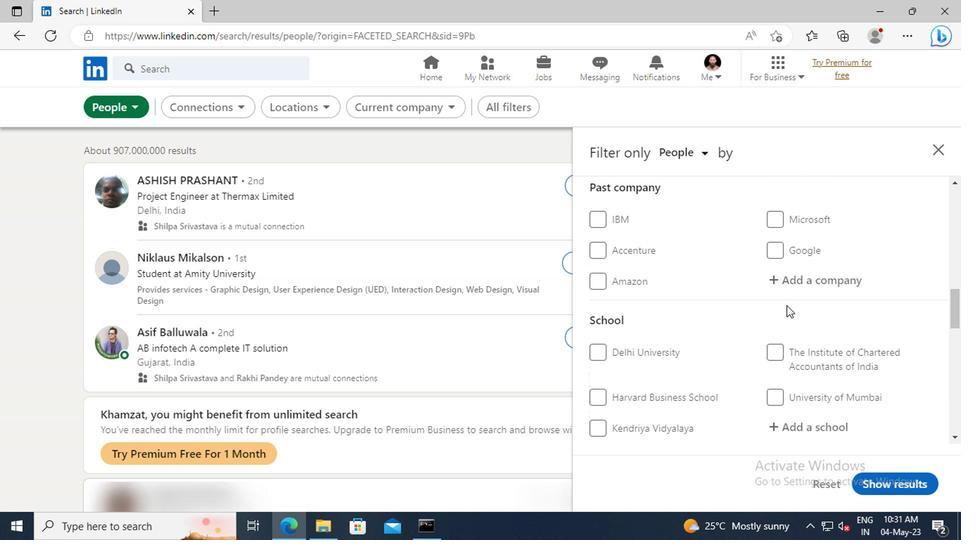 
Action: Mouse scrolled (648, 306) with delta (0, 0)
Screenshot: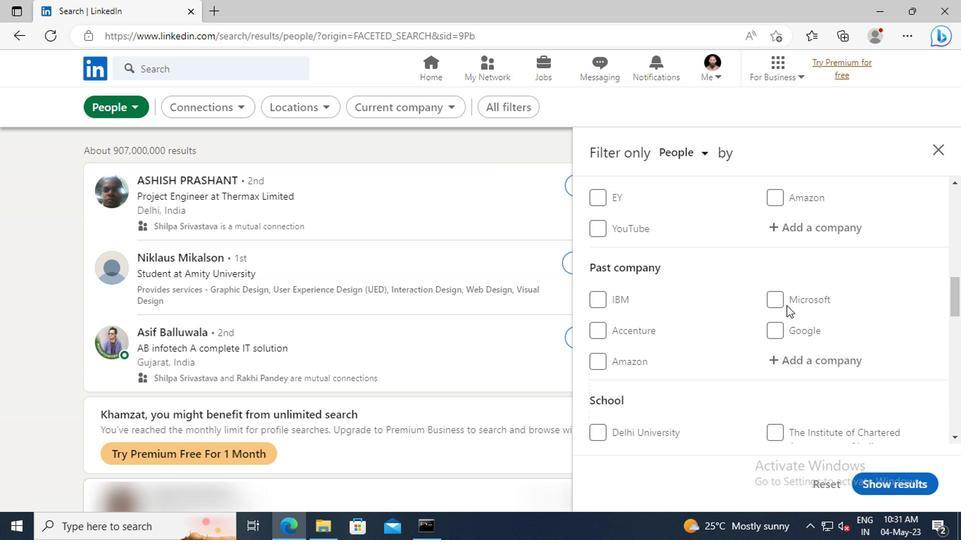 
Action: Mouse moved to (648, 303)
Screenshot: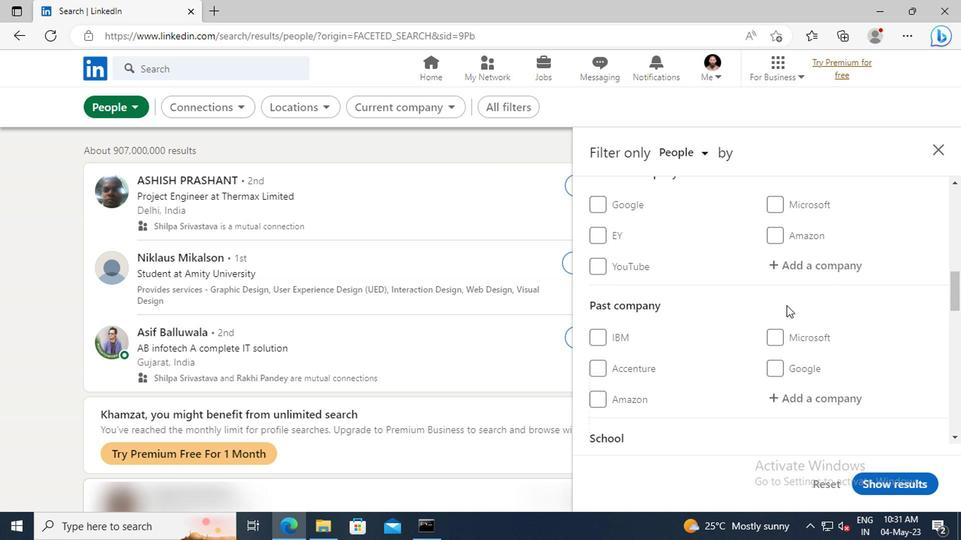 
Action: Mouse scrolled (648, 304) with delta (0, 0)
Screenshot: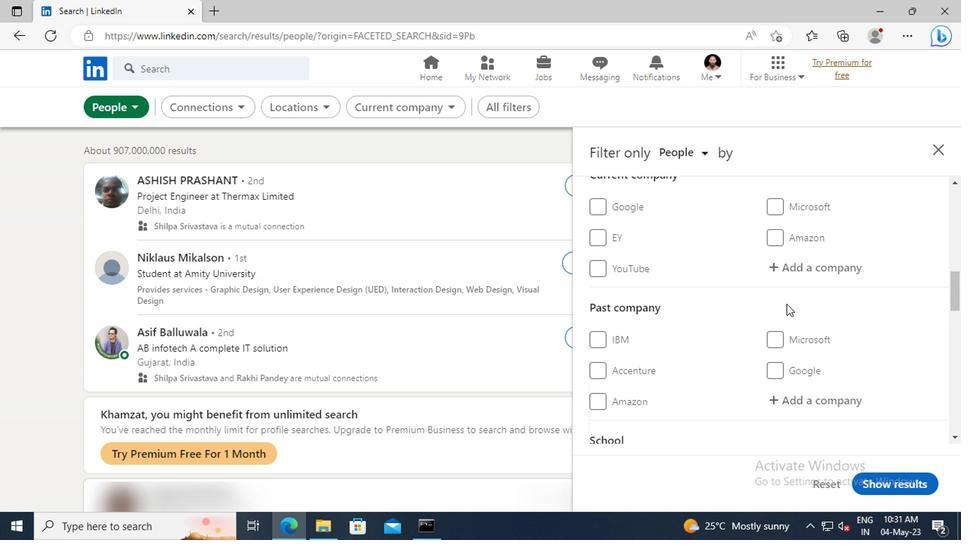 
Action: Mouse moved to (647, 302)
Screenshot: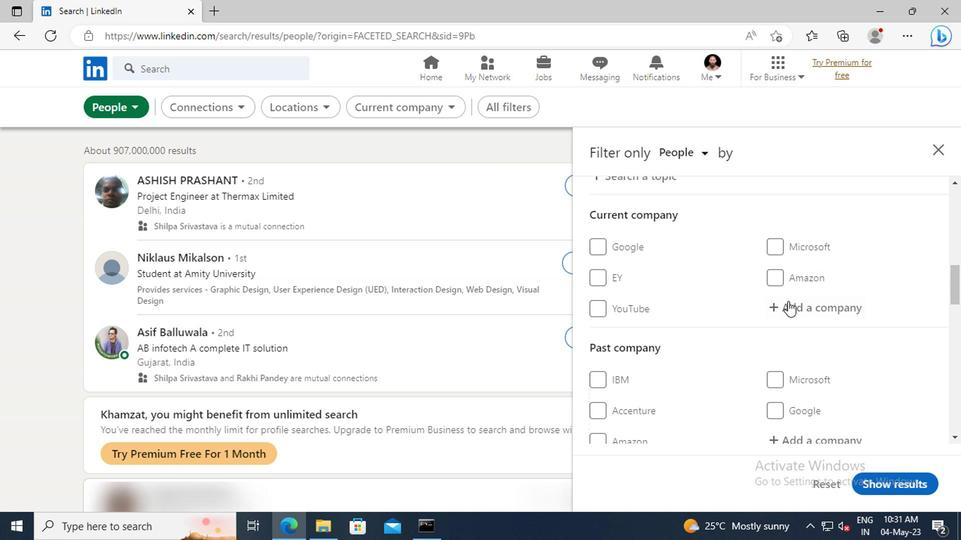 
Action: Mouse pressed left at (647, 302)
Screenshot: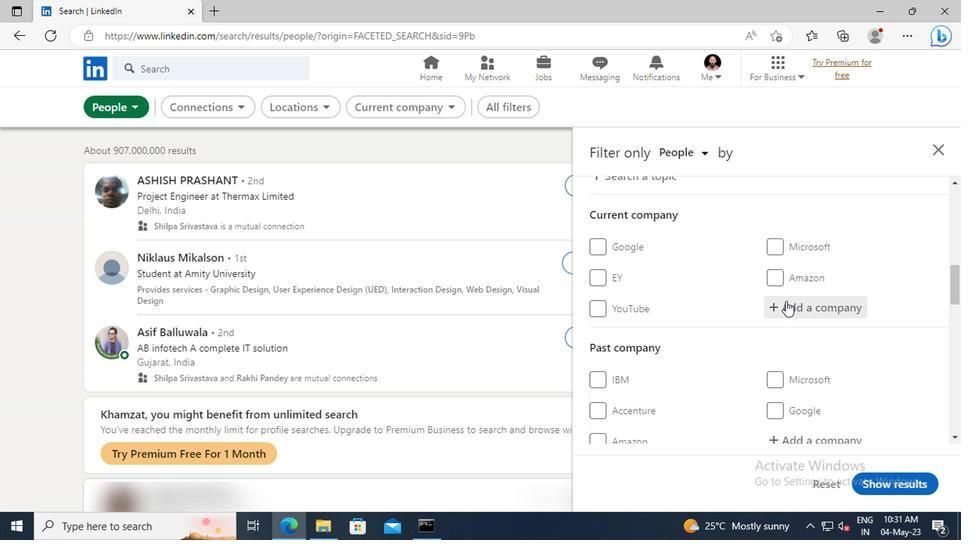
Action: Key pressed <Key.shift>FRESHER<Key.space>JOBS<Key.space>AND<Key.space>HI
Screenshot: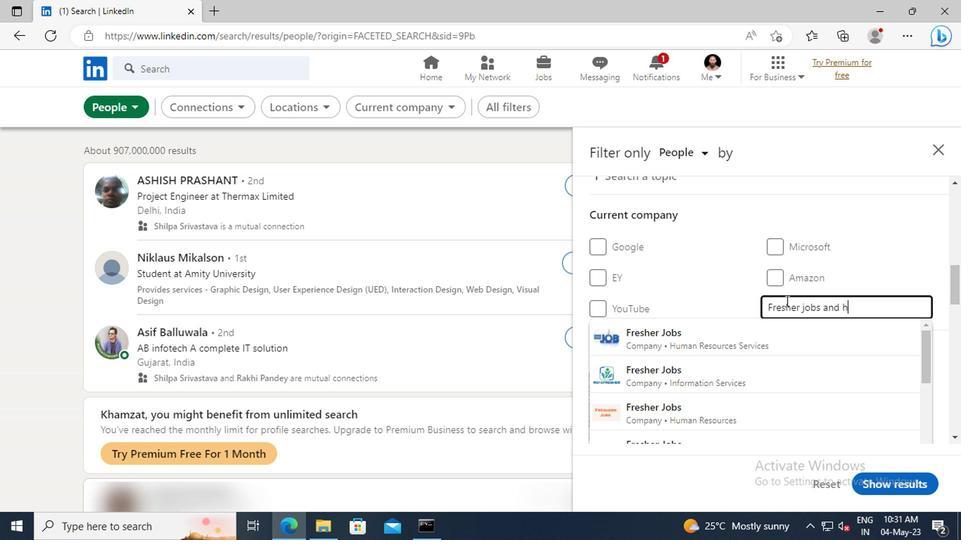 
Action: Mouse moved to (650, 322)
Screenshot: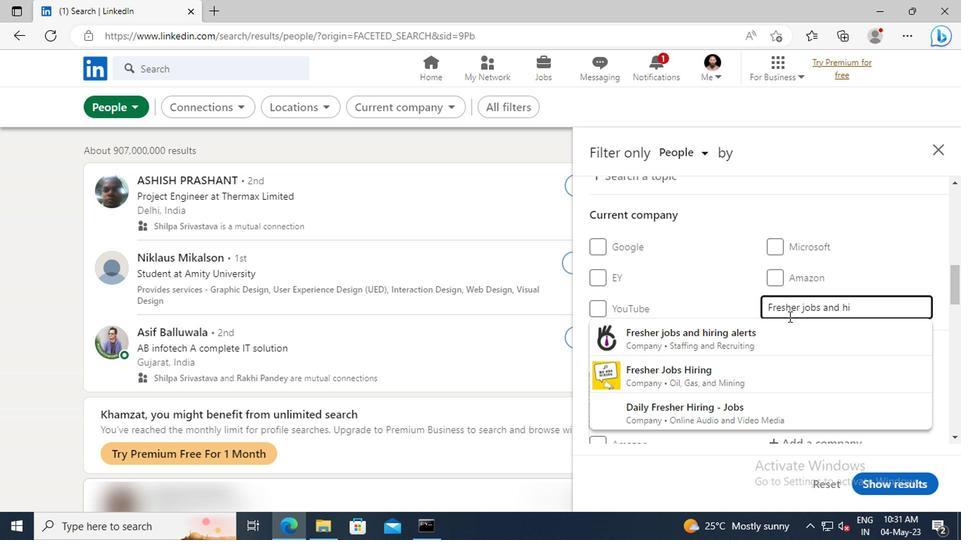 
Action: Mouse pressed left at (650, 322)
Screenshot: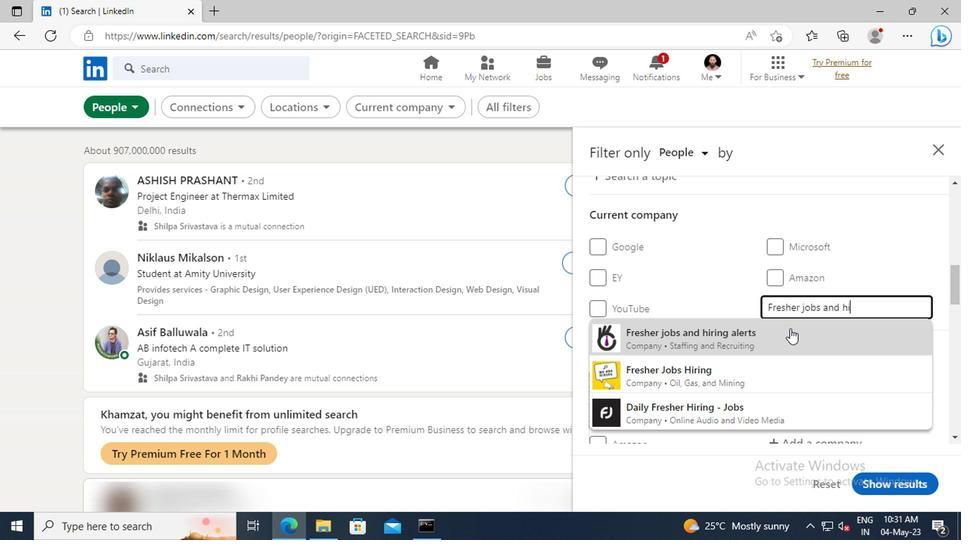 
Action: Mouse scrolled (650, 321) with delta (0, 0)
Screenshot: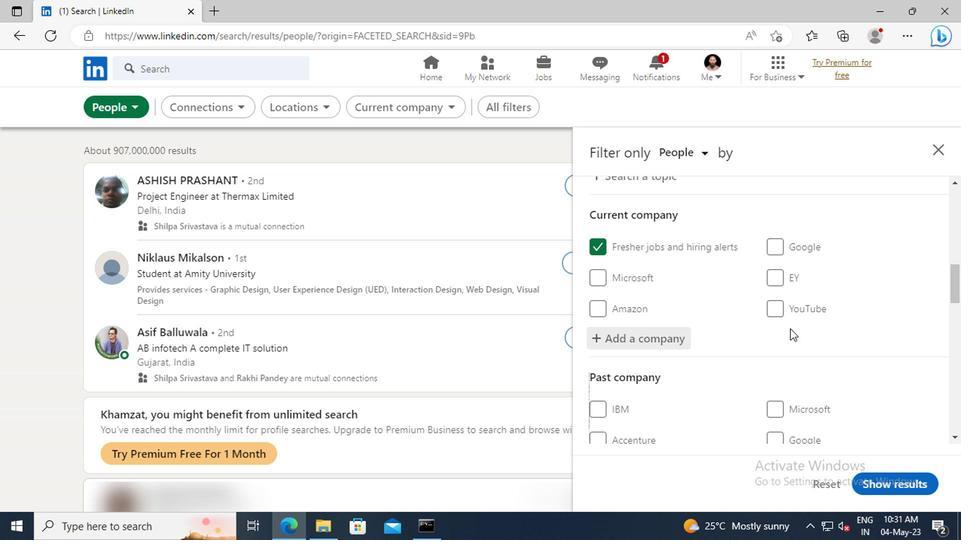 
Action: Mouse scrolled (650, 321) with delta (0, 0)
Screenshot: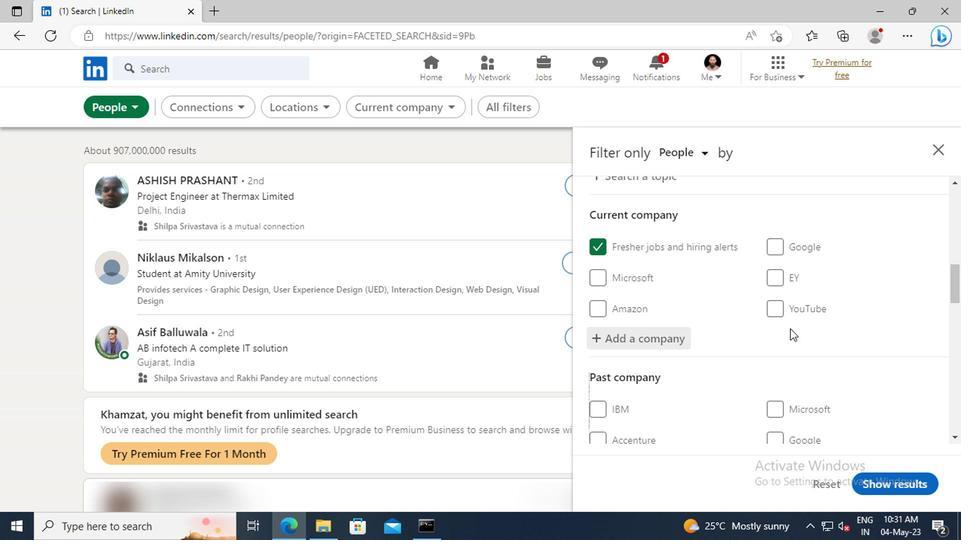 
Action: Mouse scrolled (650, 321) with delta (0, 0)
Screenshot: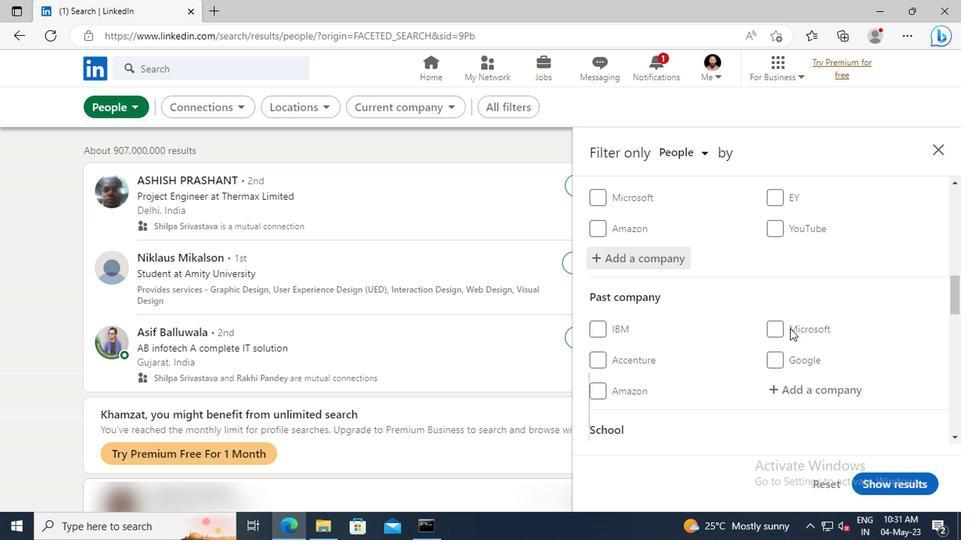 
Action: Mouse scrolled (650, 321) with delta (0, 0)
Screenshot: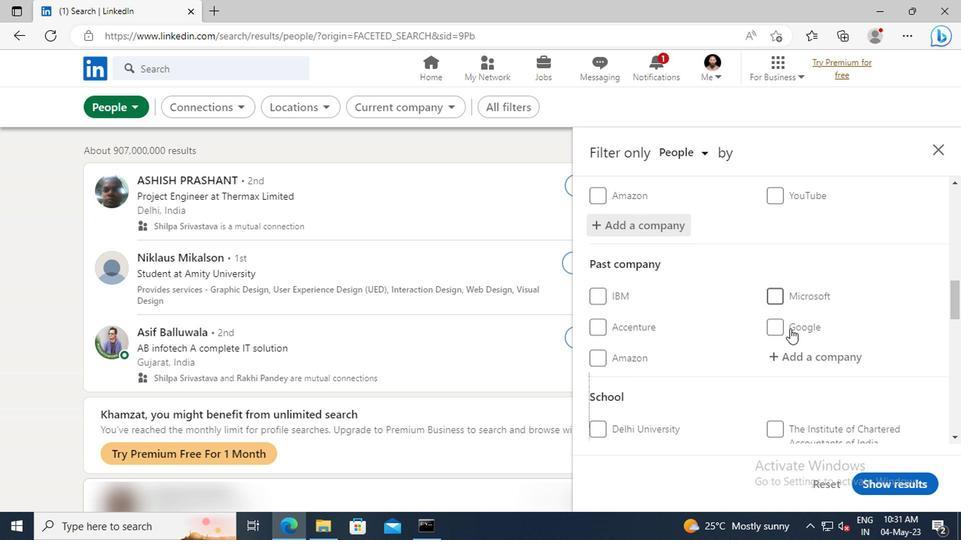 
Action: Mouse moved to (650, 320)
Screenshot: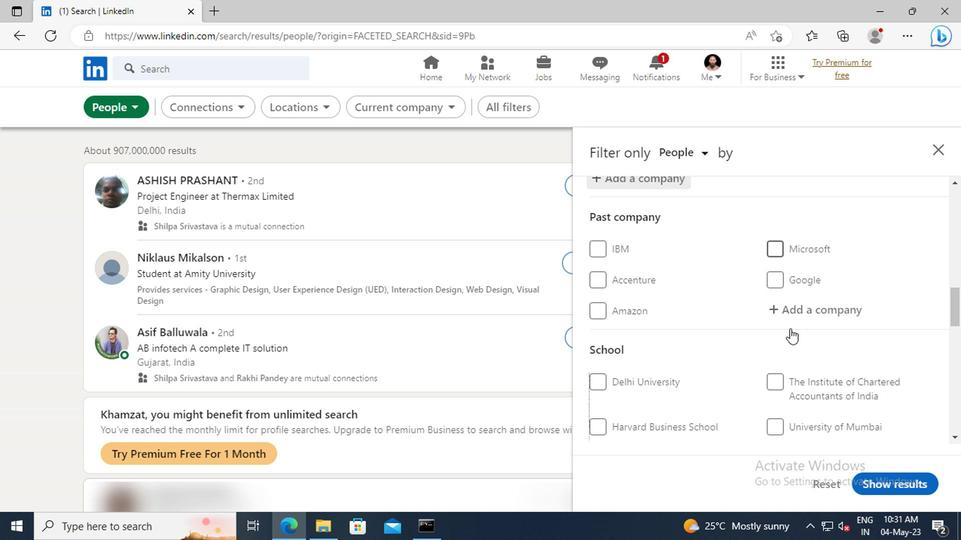
Action: Mouse scrolled (650, 320) with delta (0, 0)
Screenshot: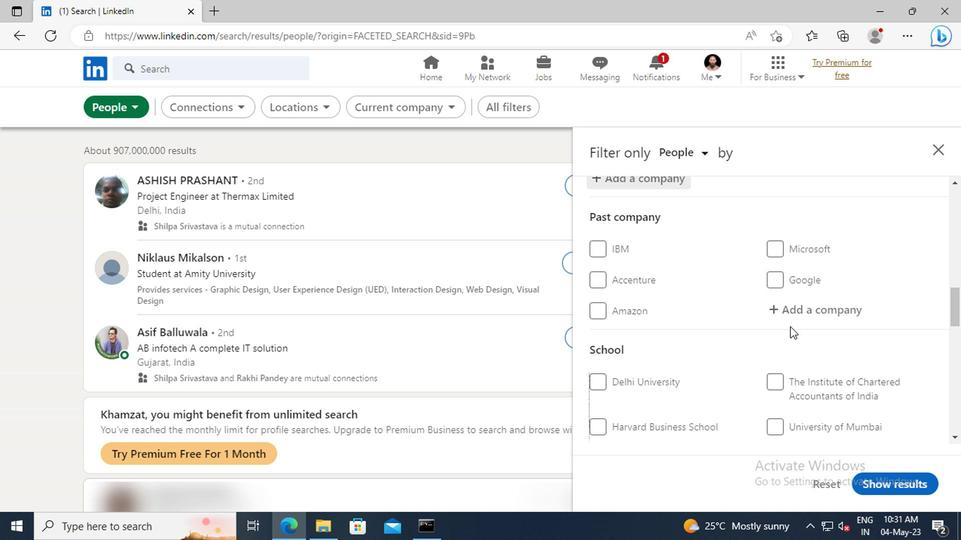 
Action: Mouse scrolled (650, 320) with delta (0, 0)
Screenshot: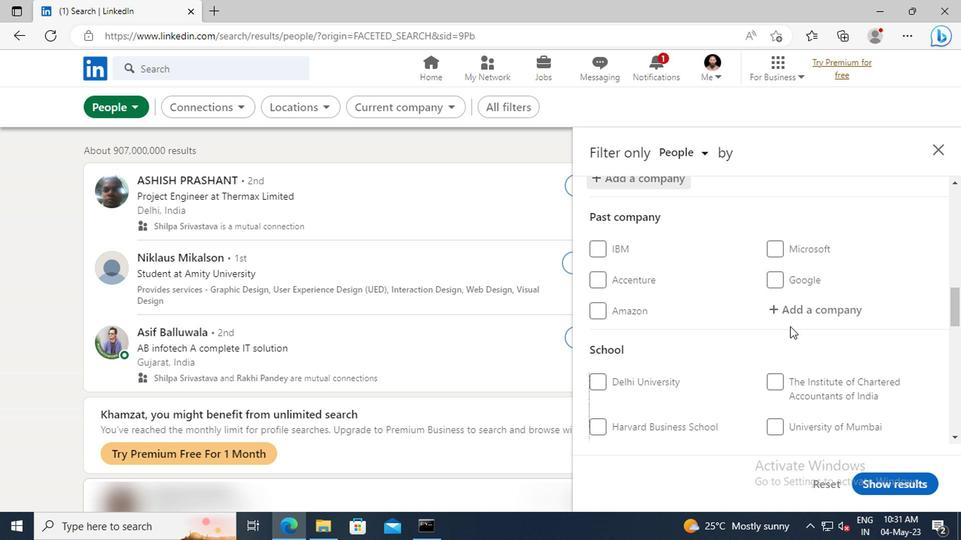 
Action: Mouse moved to (649, 312)
Screenshot: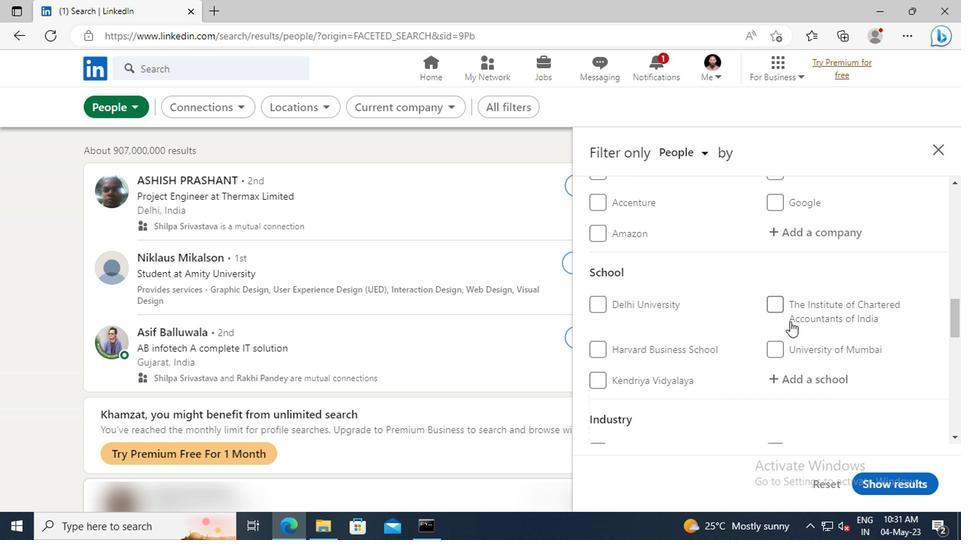 
Action: Mouse scrolled (649, 311) with delta (0, 0)
Screenshot: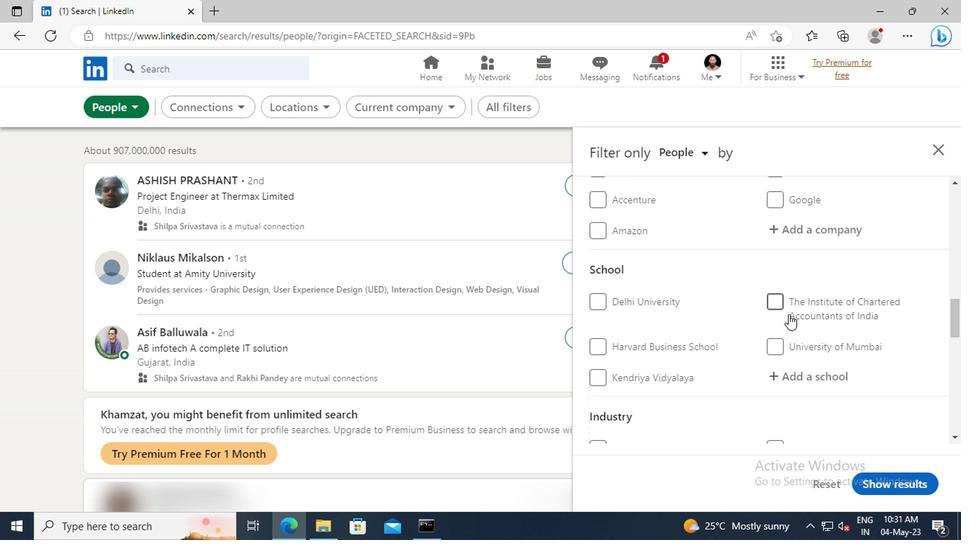 
Action: Mouse scrolled (649, 311) with delta (0, 0)
Screenshot: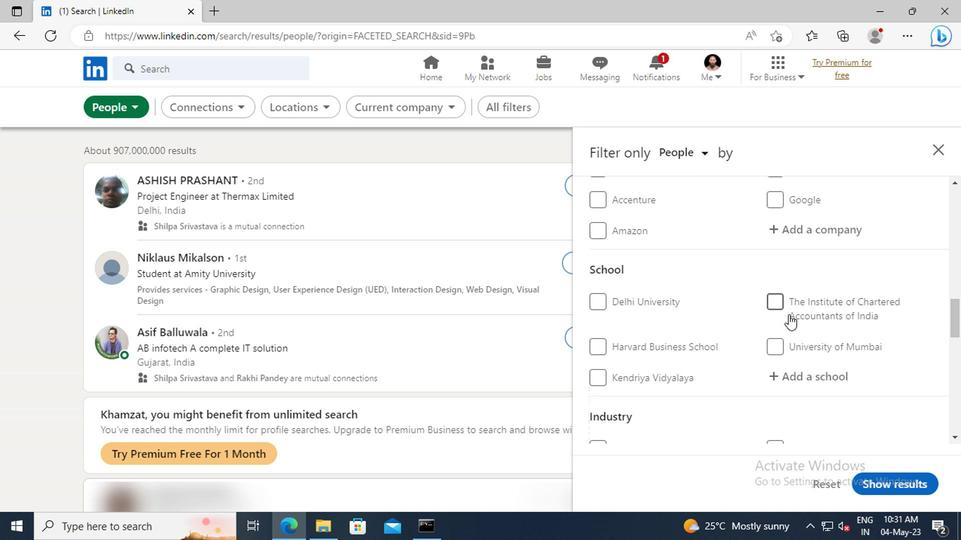 
Action: Mouse moved to (650, 303)
Screenshot: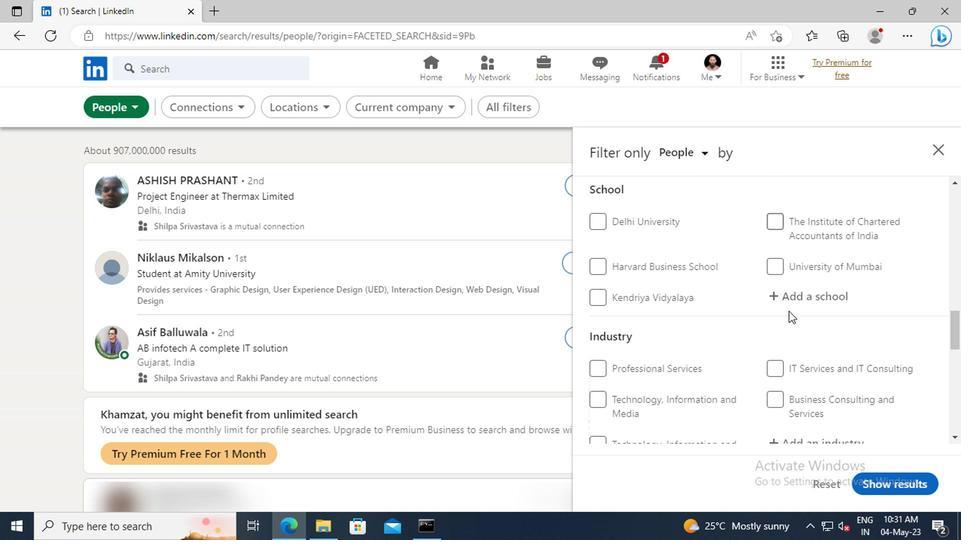 
Action: Mouse pressed left at (650, 303)
Screenshot: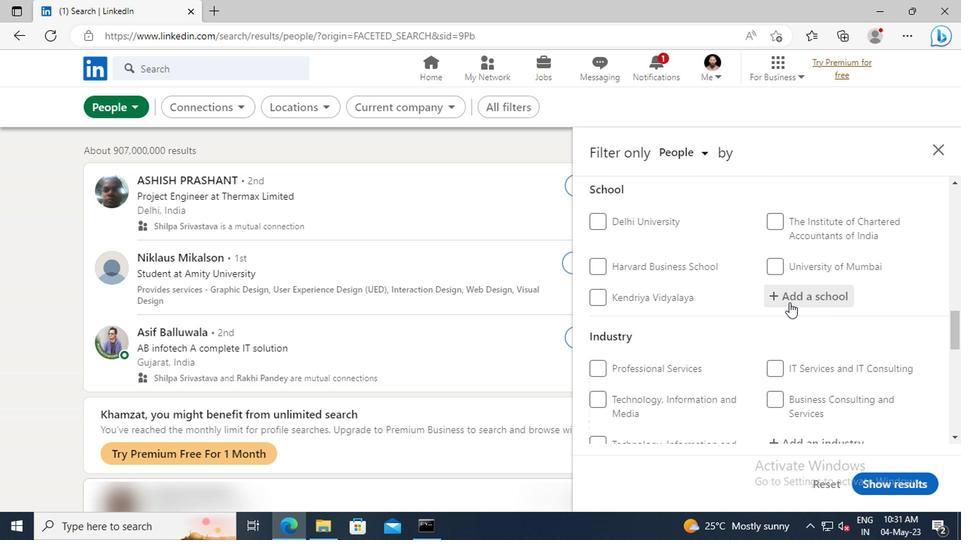 
Action: Key pressed <Key.shift>JAYPEE<Key.space><Key.shift>UNI
Screenshot: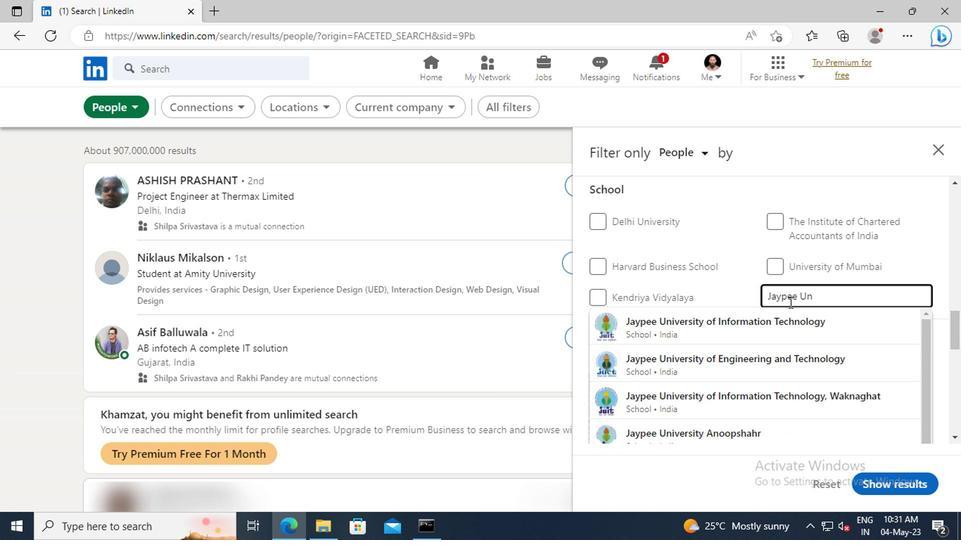 
Action: Mouse moved to (658, 340)
Screenshot: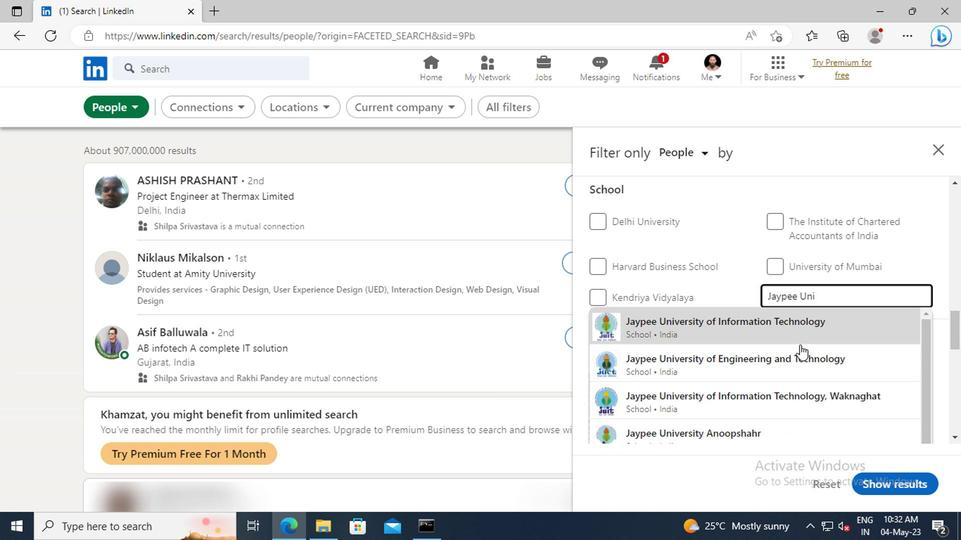 
Action: Mouse pressed left at (658, 340)
Screenshot: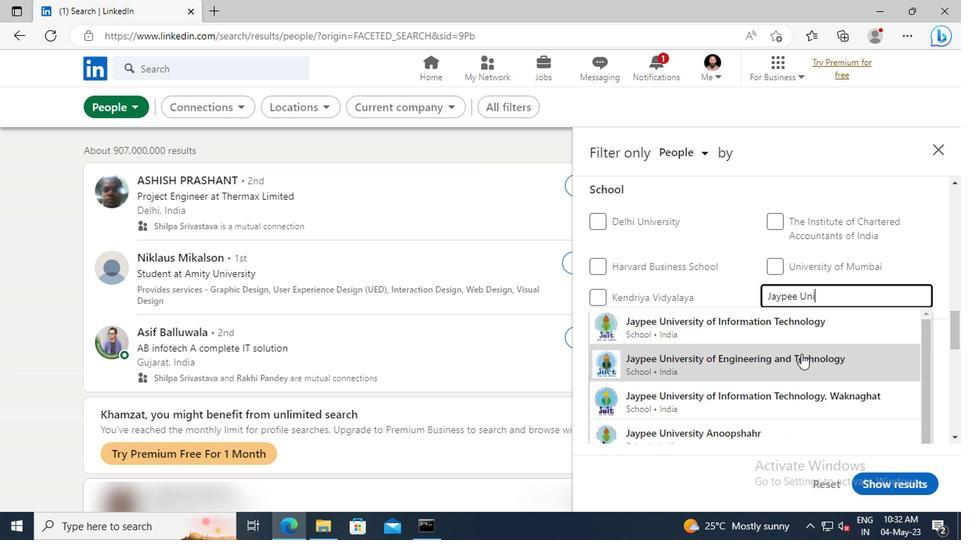 
Action: Mouse scrolled (658, 339) with delta (0, 0)
Screenshot: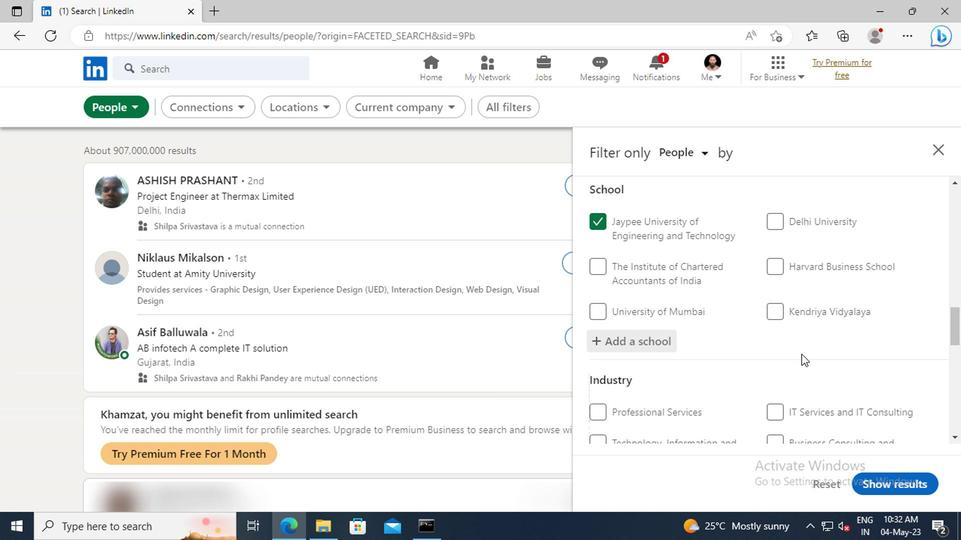 
Action: Mouse scrolled (658, 339) with delta (0, 0)
Screenshot: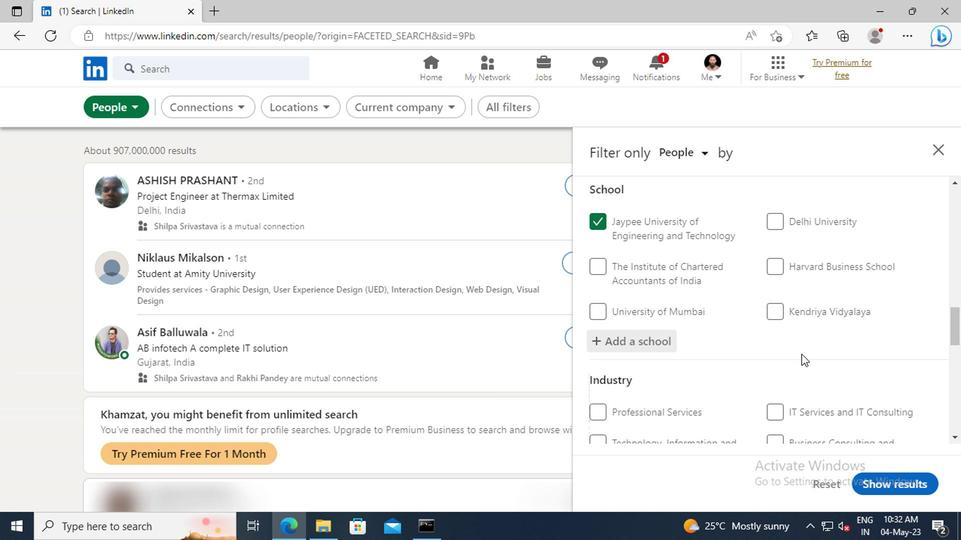 
Action: Mouse moved to (654, 321)
Screenshot: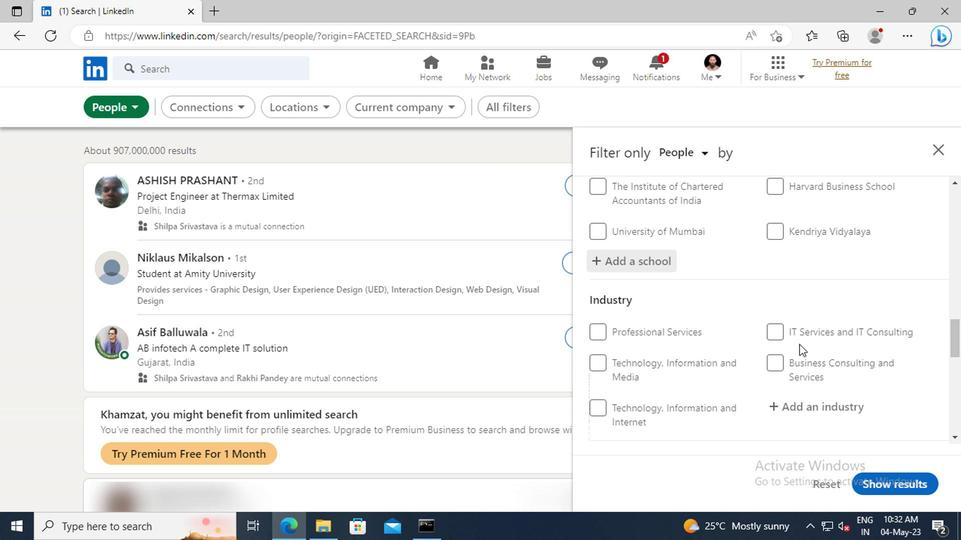 
Action: Mouse scrolled (654, 320) with delta (0, 0)
Screenshot: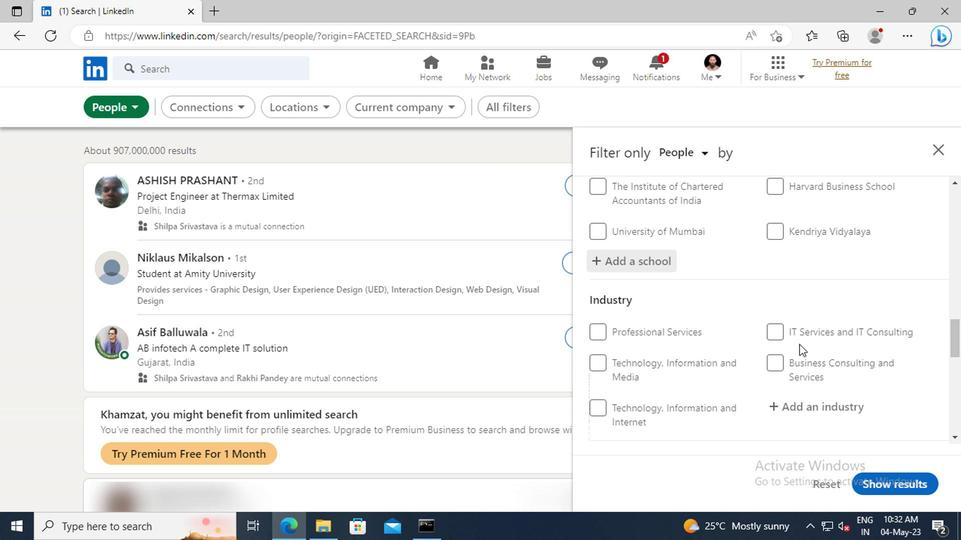 
Action: Mouse moved to (652, 317)
Screenshot: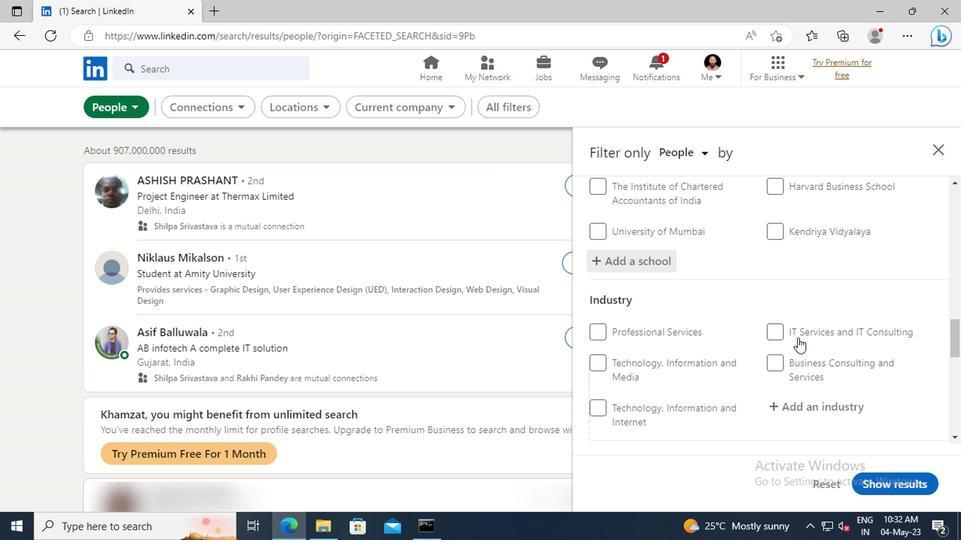 
Action: Mouse scrolled (652, 317) with delta (0, 0)
Screenshot: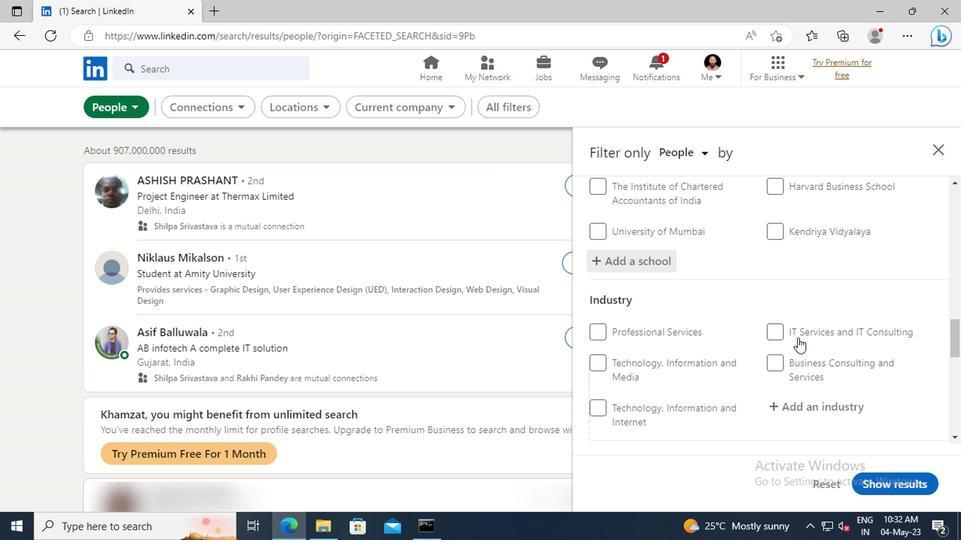 
Action: Mouse moved to (648, 311)
Screenshot: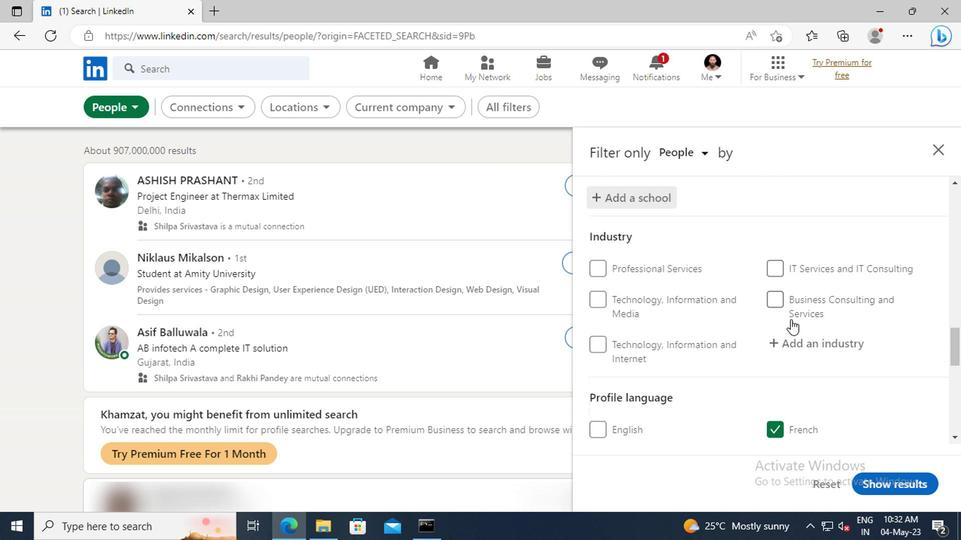 
Action: Mouse scrolled (648, 311) with delta (0, 0)
Screenshot: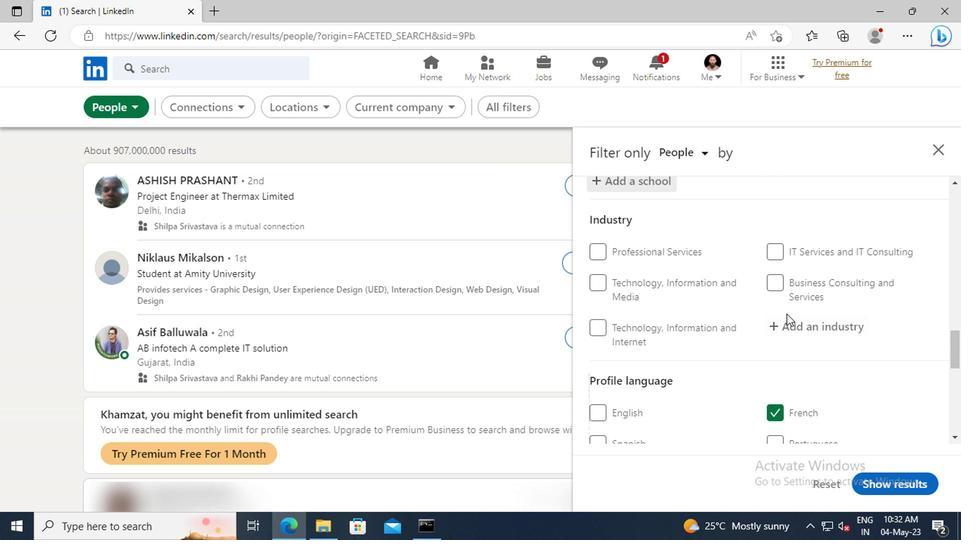 
Action: Mouse moved to (648, 295)
Screenshot: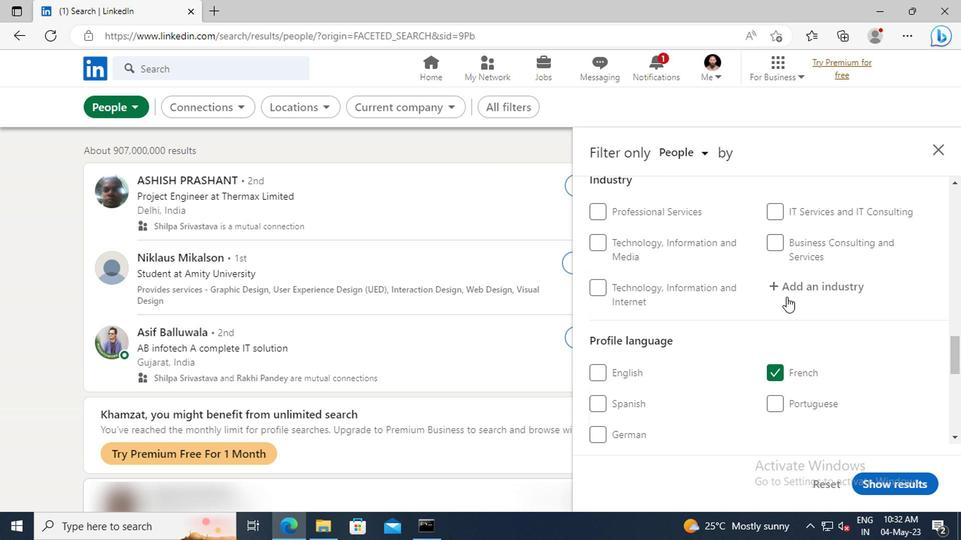 
Action: Mouse pressed left at (648, 295)
Screenshot: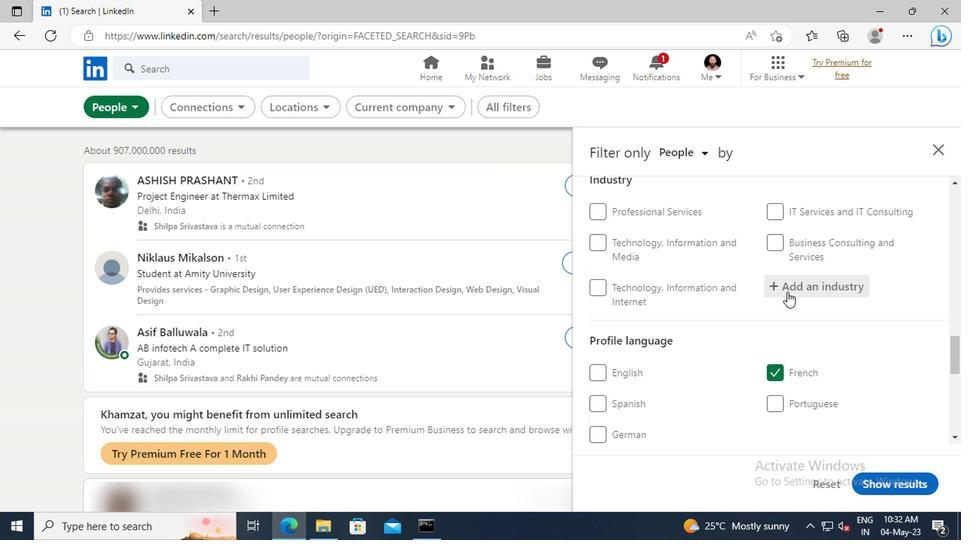 
Action: Key pressed <Key.shift>FOOD<Key.space>AN
Screenshot: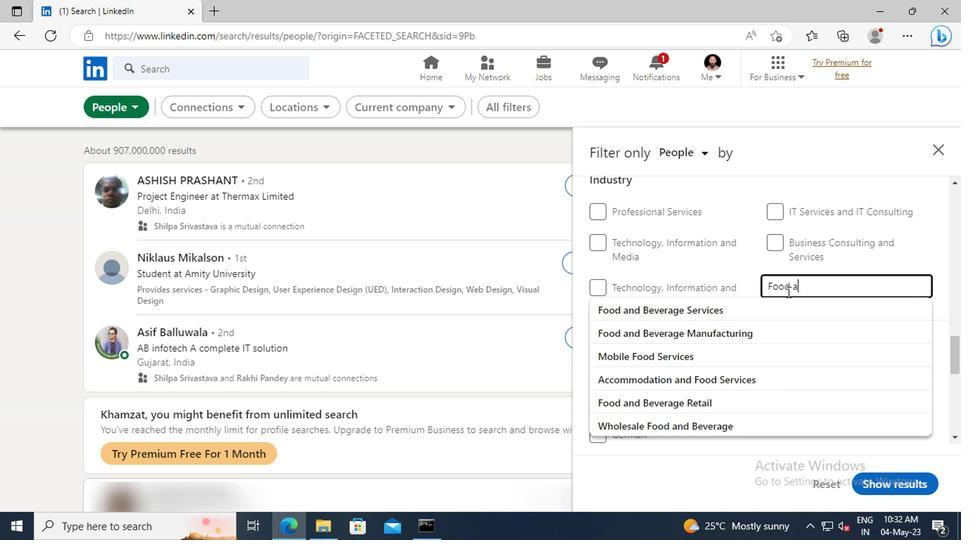 
Action: Mouse moved to (651, 305)
Screenshot: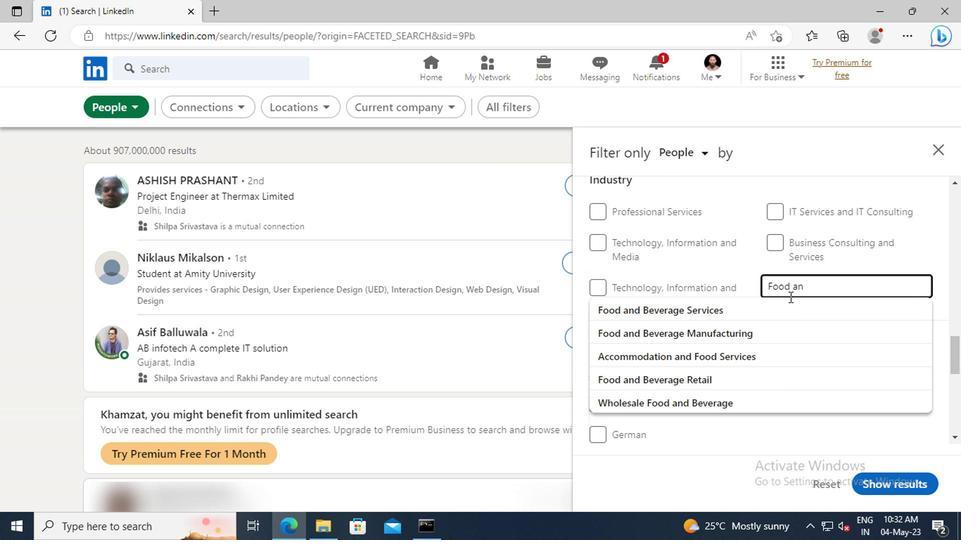 
Action: Mouse pressed left at (651, 305)
Screenshot: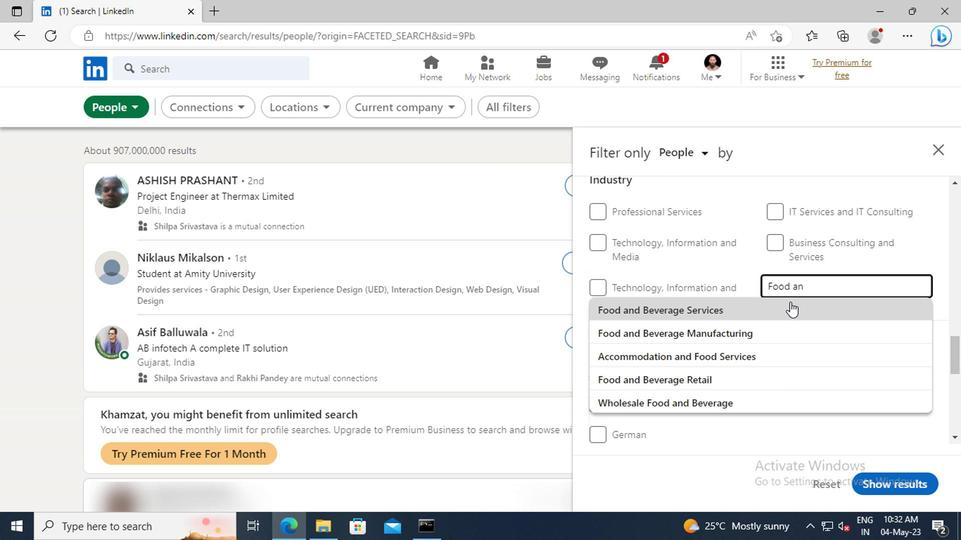 
Action: Mouse scrolled (651, 305) with delta (0, 0)
Screenshot: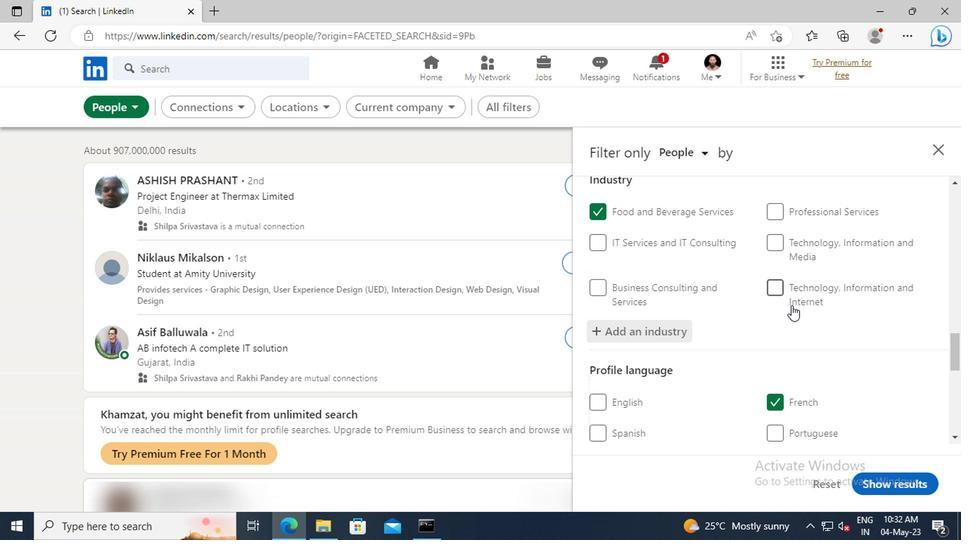 
Action: Mouse scrolled (651, 305) with delta (0, 0)
Screenshot: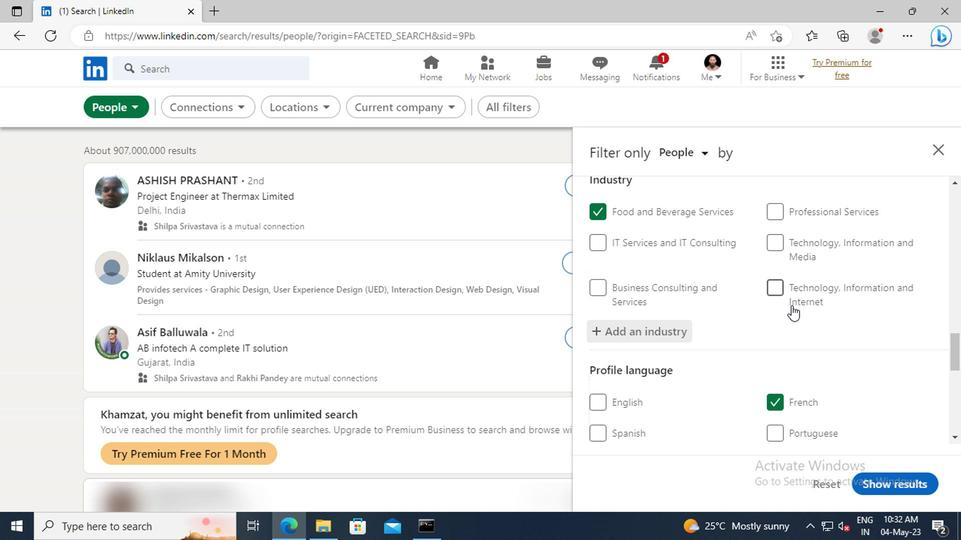
Action: Mouse scrolled (651, 305) with delta (0, 0)
Screenshot: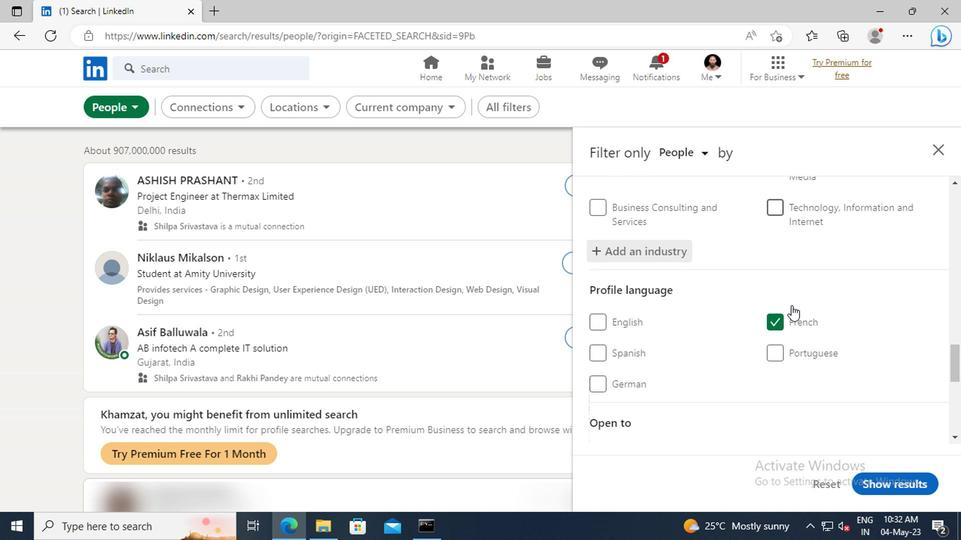 
Action: Mouse scrolled (651, 305) with delta (0, 0)
Screenshot: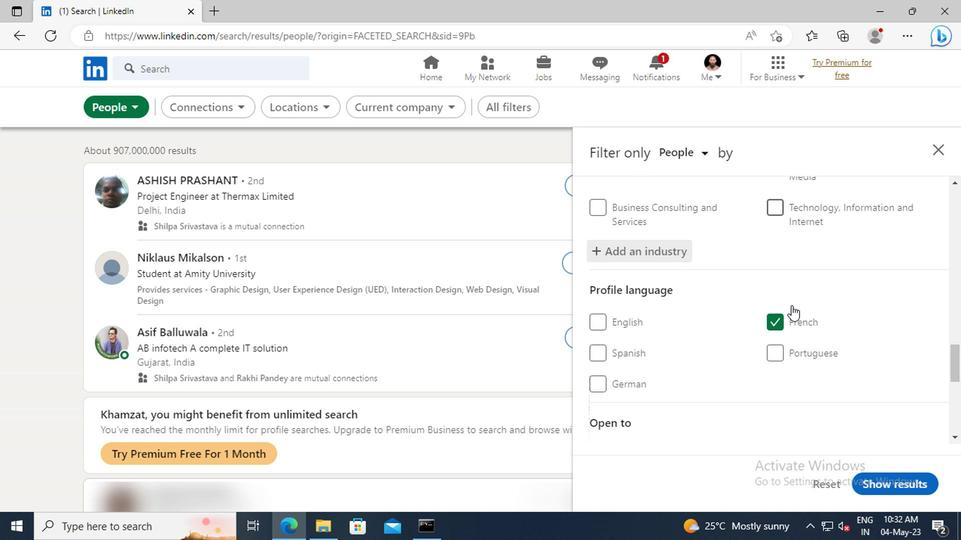 
Action: Mouse moved to (650, 299)
Screenshot: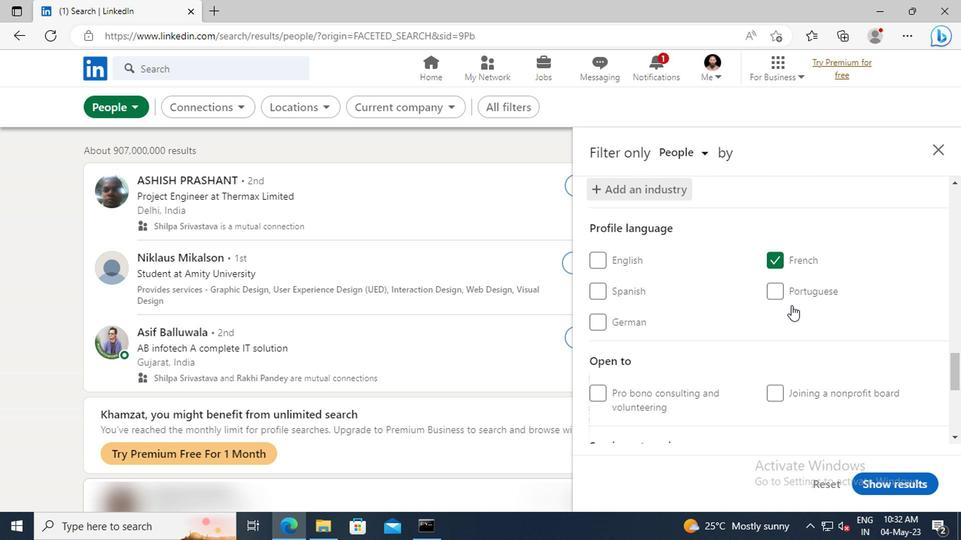 
Action: Mouse scrolled (650, 298) with delta (0, 0)
Screenshot: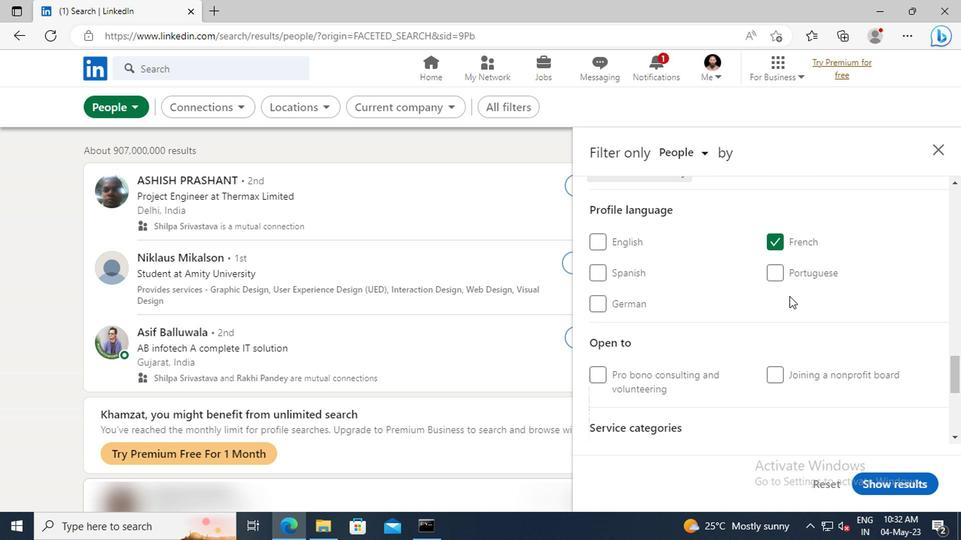 
Action: Mouse scrolled (650, 298) with delta (0, 0)
Screenshot: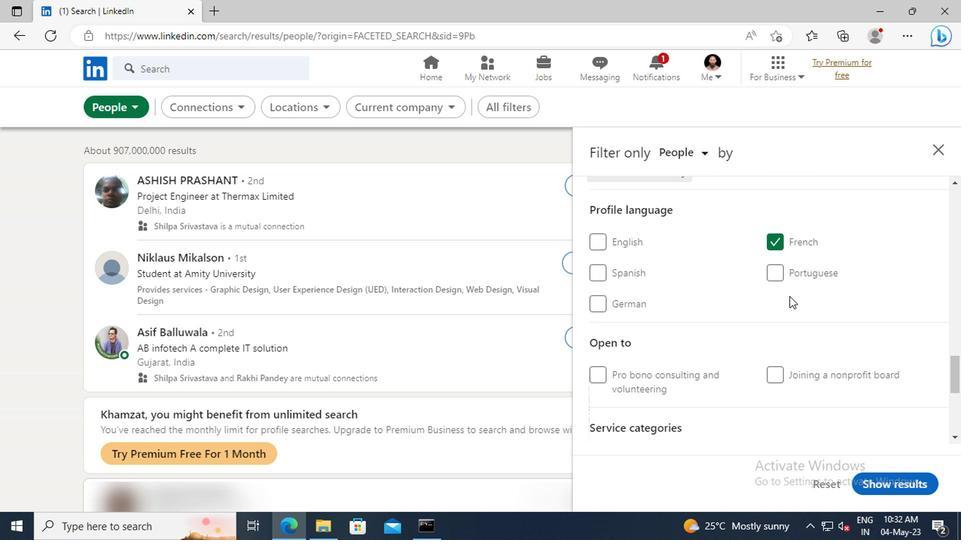 
Action: Mouse moved to (649, 295)
Screenshot: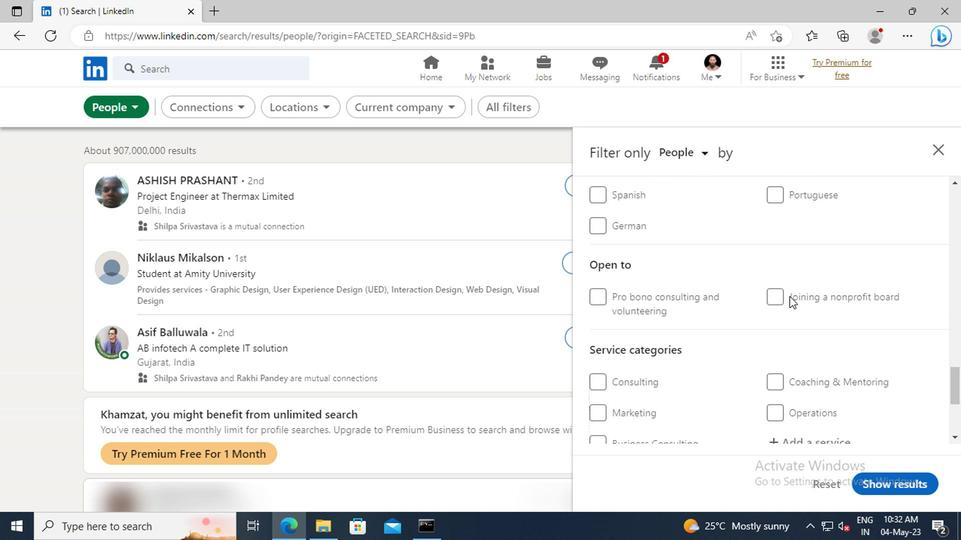 
Action: Mouse scrolled (649, 294) with delta (0, 0)
Screenshot: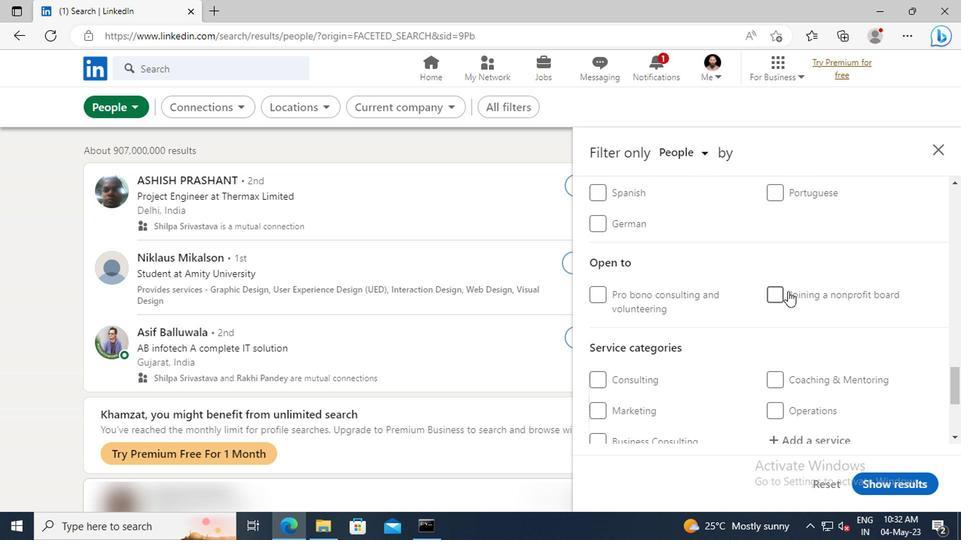 
Action: Mouse scrolled (649, 294) with delta (0, 0)
Screenshot: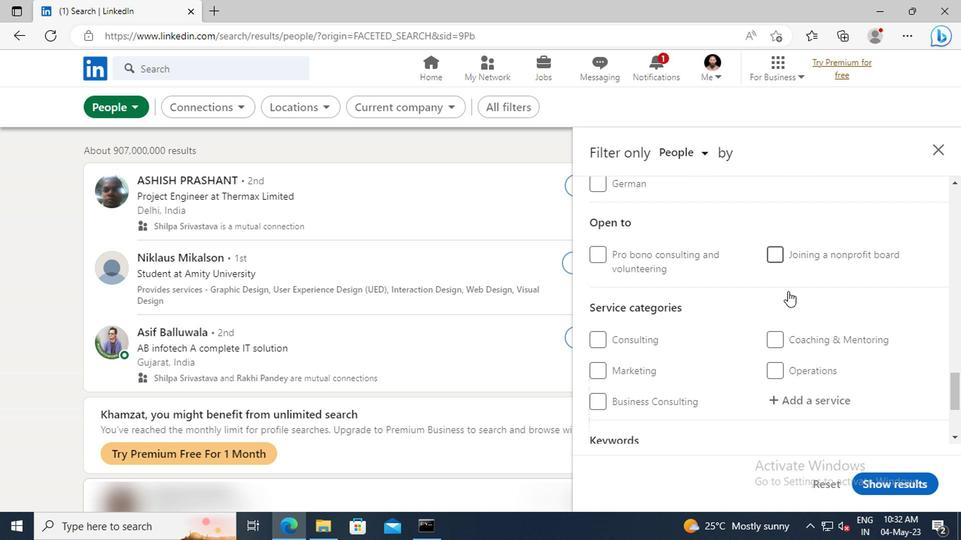 
Action: Mouse scrolled (649, 294) with delta (0, 0)
Screenshot: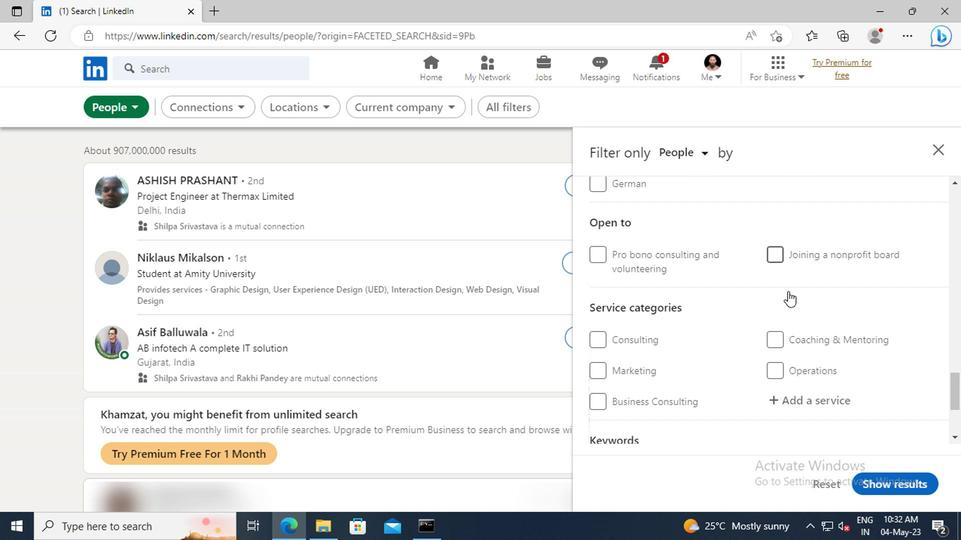 
Action: Mouse scrolled (649, 294) with delta (0, 0)
Screenshot: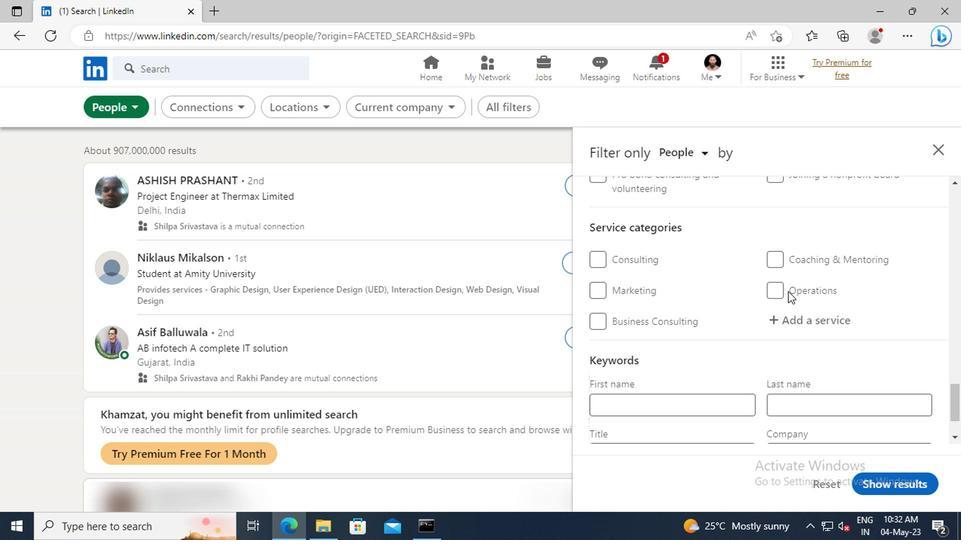 
Action: Mouse moved to (649, 292)
Screenshot: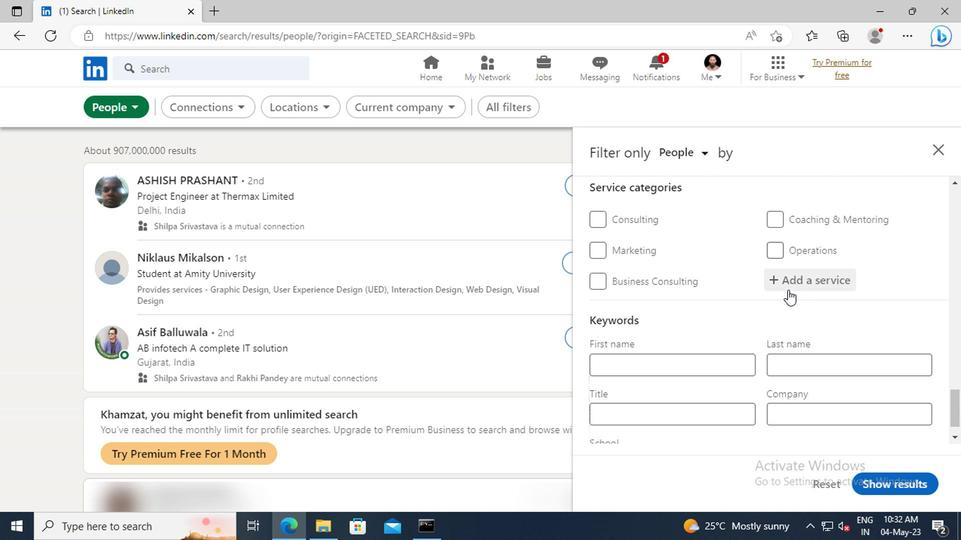 
Action: Mouse pressed left at (649, 292)
Screenshot: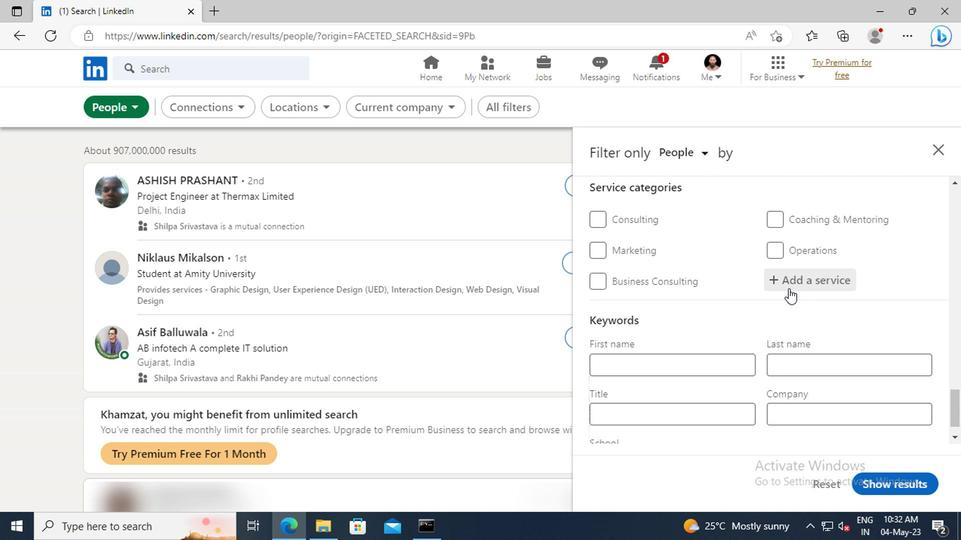 
Action: Key pressed <Key.shift>LEAD<Key.space><Key.shift>G
Screenshot: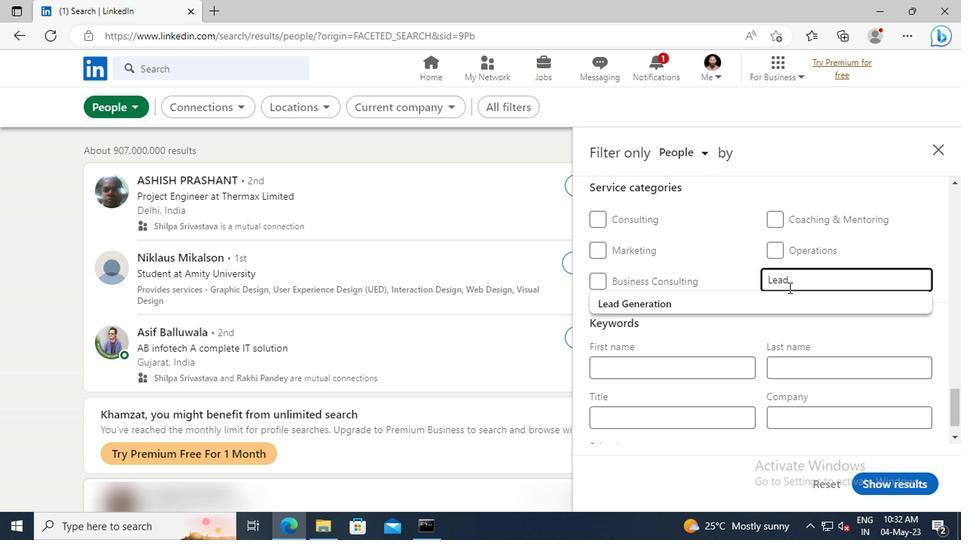 
Action: Mouse moved to (652, 303)
Screenshot: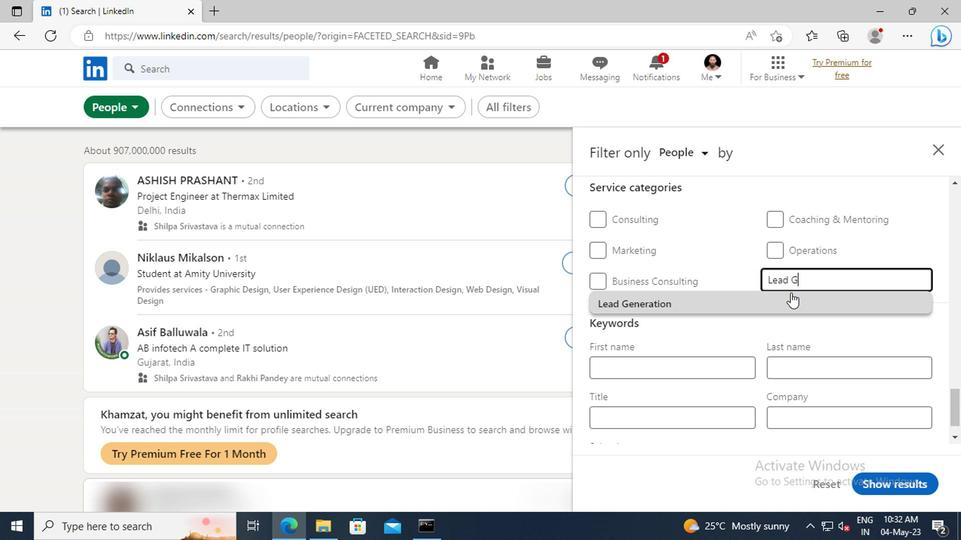 
Action: Mouse pressed left at (652, 303)
Screenshot: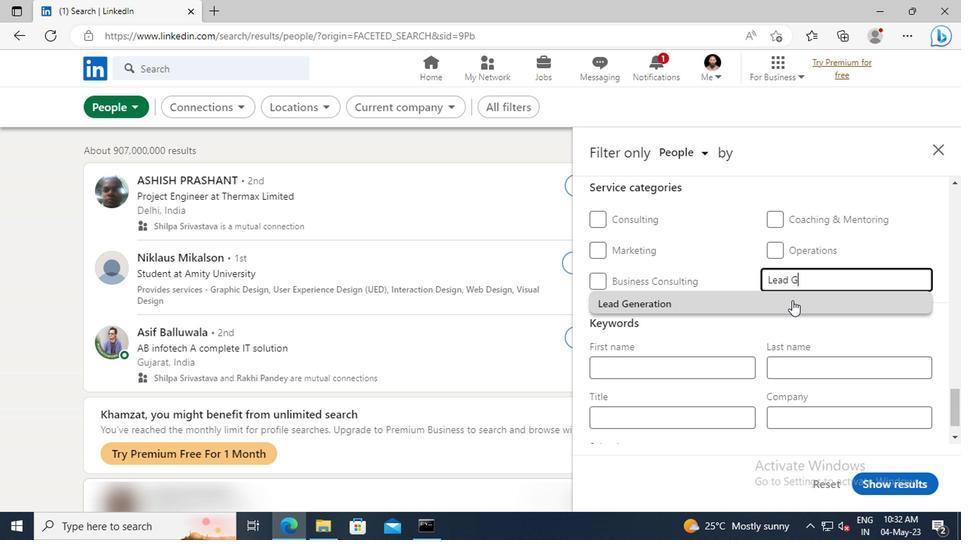 
Action: Mouse scrolled (652, 302) with delta (0, 0)
Screenshot: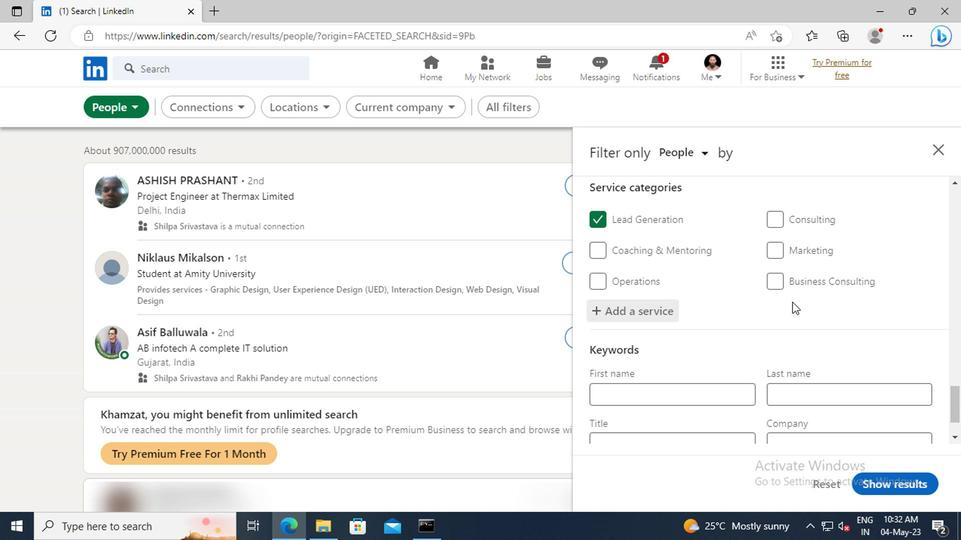 
Action: Mouse scrolled (652, 302) with delta (0, 0)
Screenshot: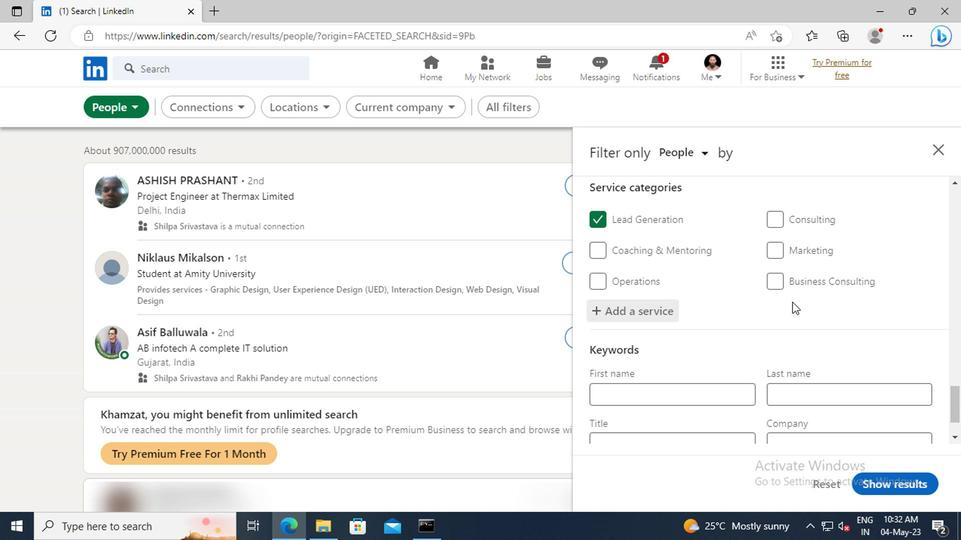 
Action: Mouse scrolled (652, 302) with delta (0, 0)
Screenshot: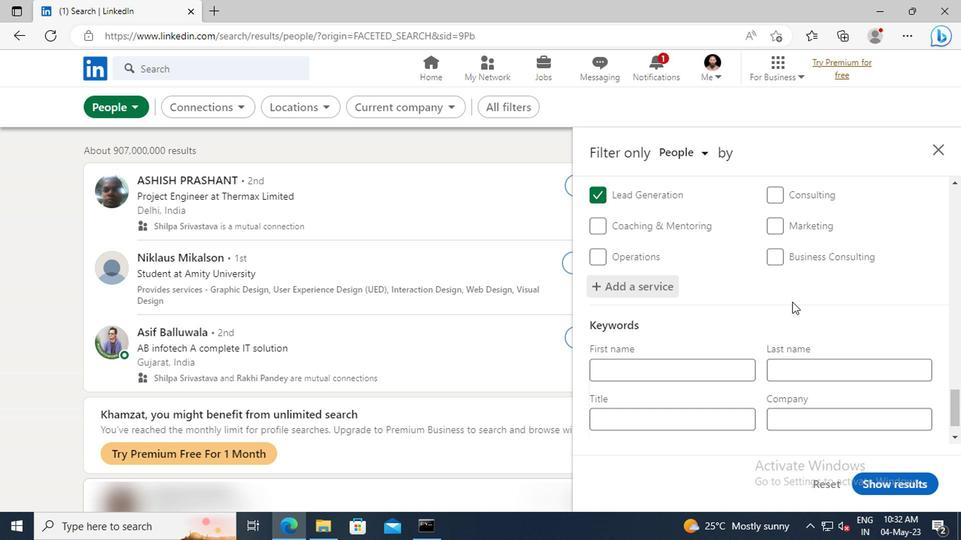 
Action: Mouse scrolled (652, 302) with delta (0, 0)
Screenshot: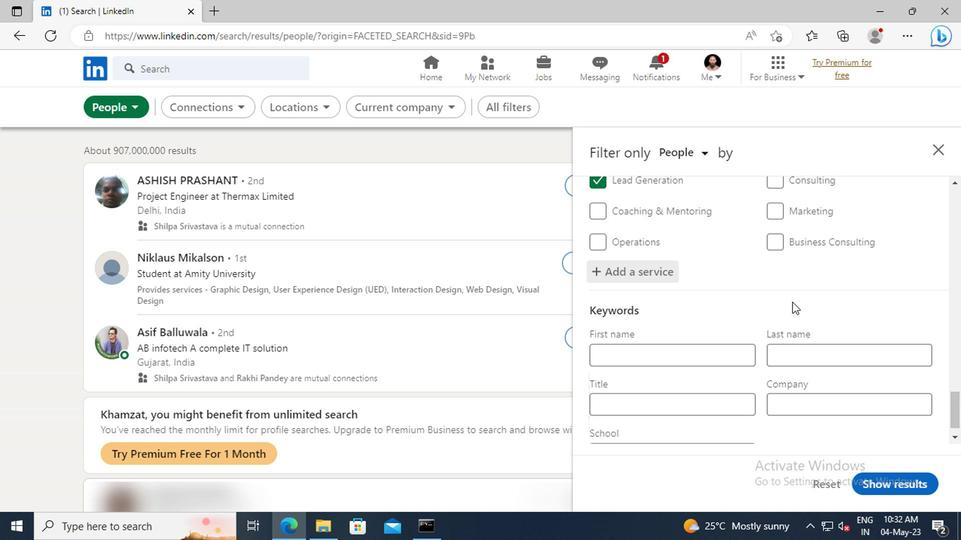 
Action: Mouse moved to (564, 357)
Screenshot: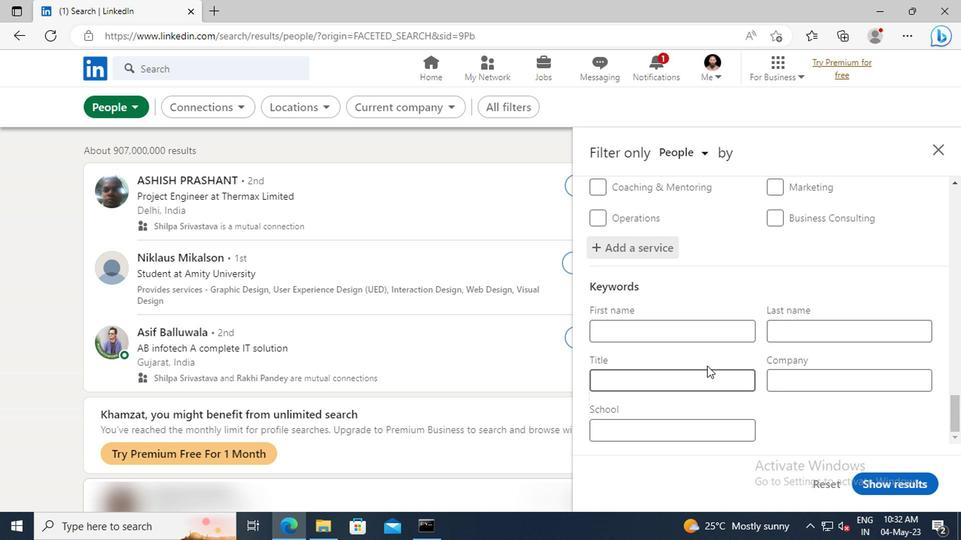 
Action: Mouse pressed left at (564, 357)
Screenshot: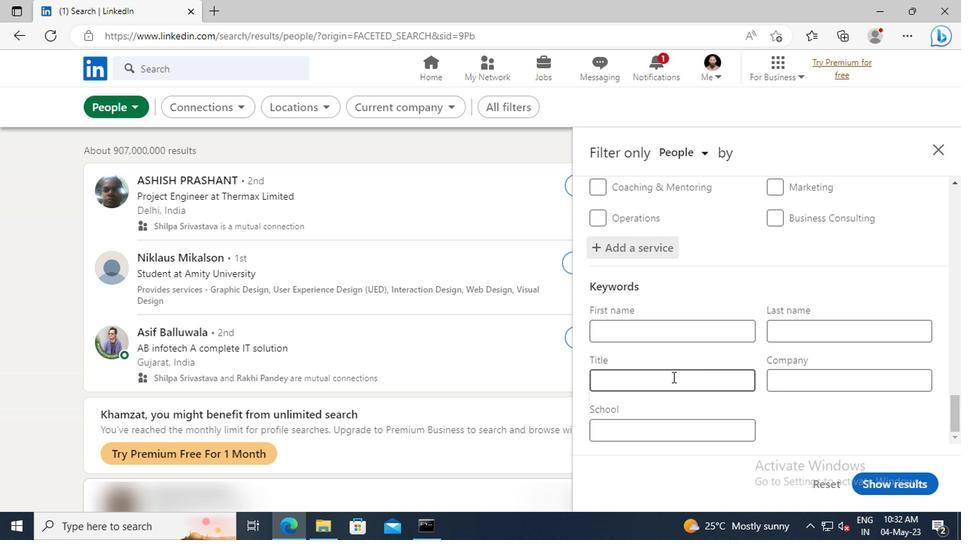 
Action: Mouse moved to (564, 358)
Screenshot: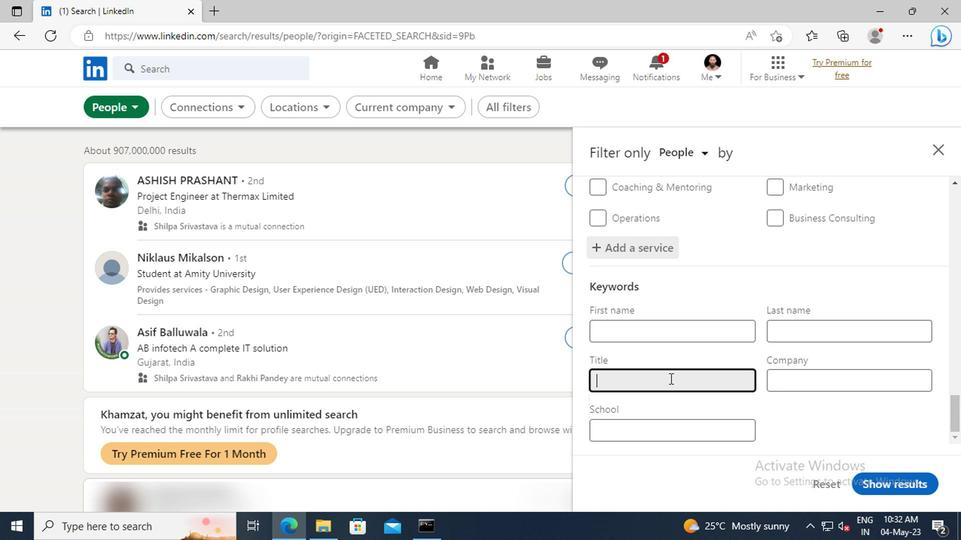 
Action: Key pressed <Key.shift>BOARD<Key.space>OF<Key.space><Key.shift>DIRECTORS<Key.enter>
Screenshot: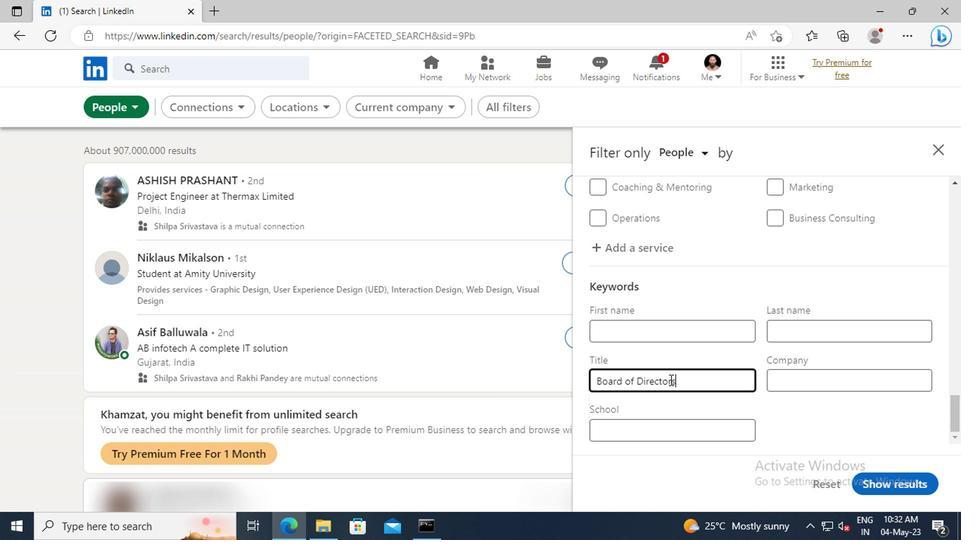 
Action: Mouse moved to (707, 433)
Screenshot: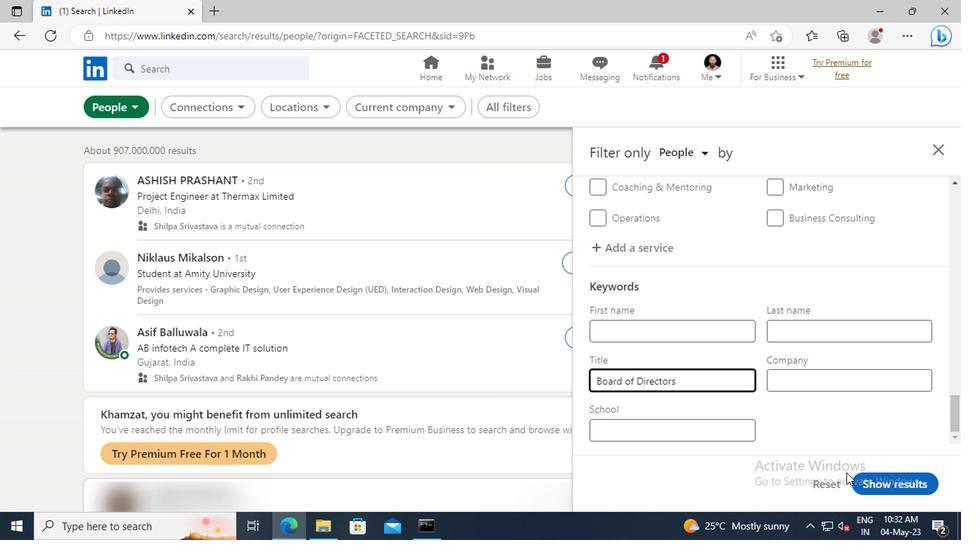 
Action: Mouse pressed left at (707, 433)
Screenshot: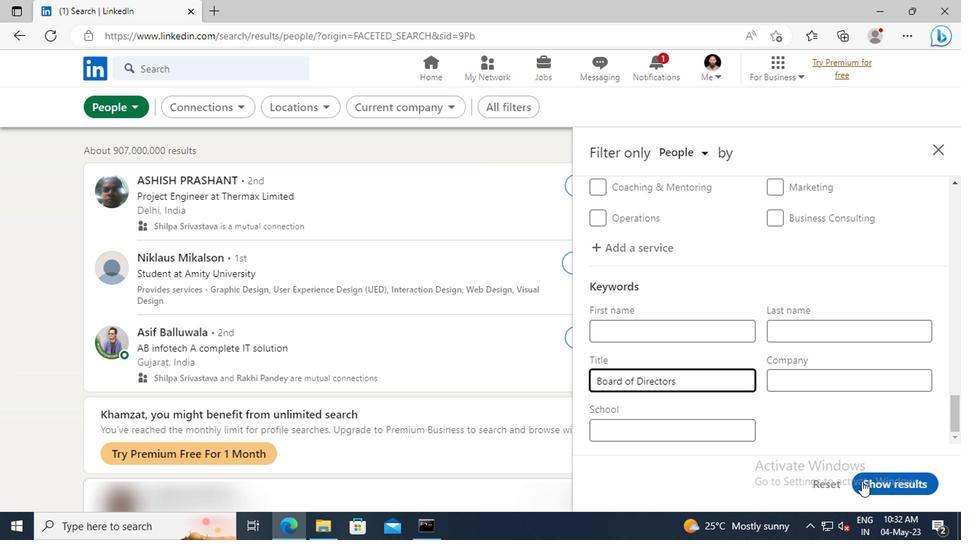 
